 Task: Look for space in Gatak, Indonesia from 9th June, 2023 to 16th June, 2023 for 2 adults in price range Rs.8000 to Rs.16000. Place can be entire place with 2 bedrooms having 2 beds and 1 bathroom. Property type can be house, flat, guest house. Booking option can be shelf check-in. Required host language is English.
Action: Mouse moved to (446, 75)
Screenshot: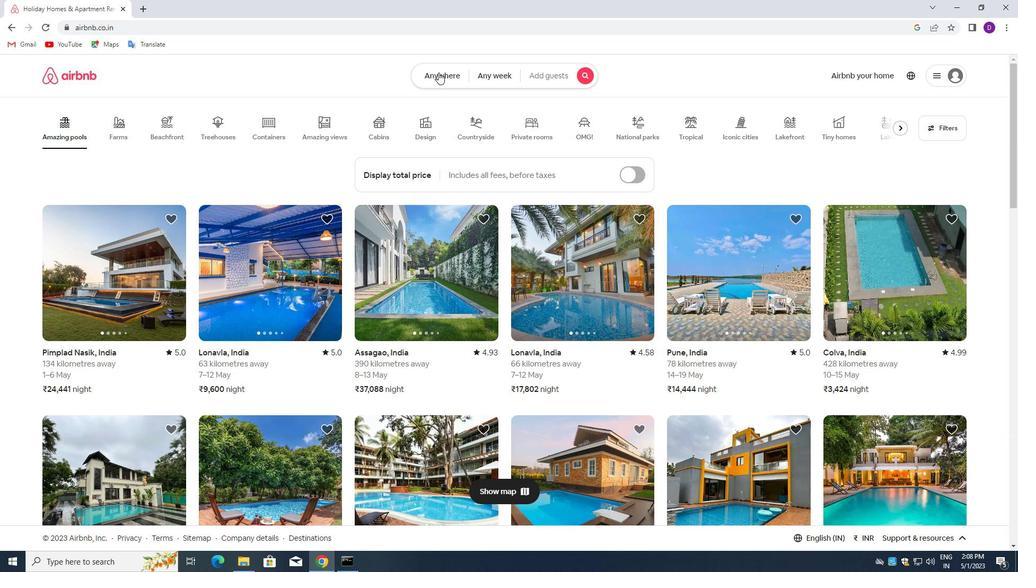 
Action: Mouse pressed left at (446, 75)
Screenshot: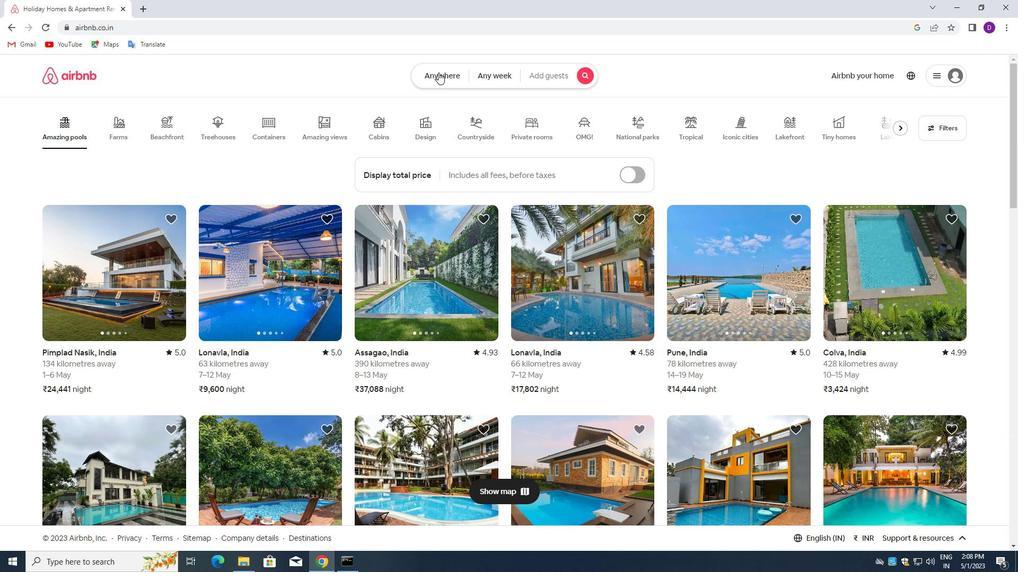
Action: Mouse moved to (316, 127)
Screenshot: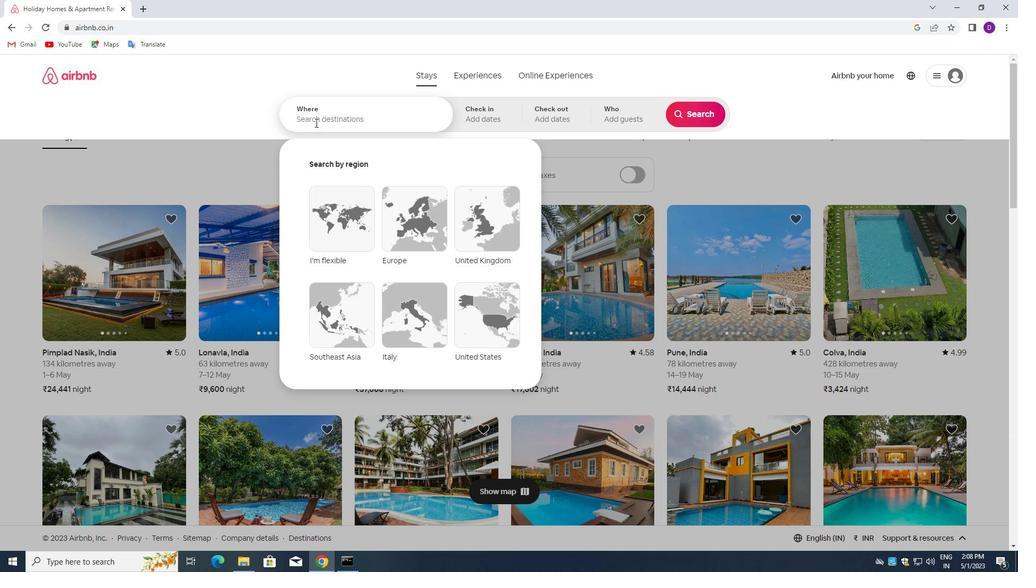 
Action: Mouse pressed left at (316, 127)
Screenshot: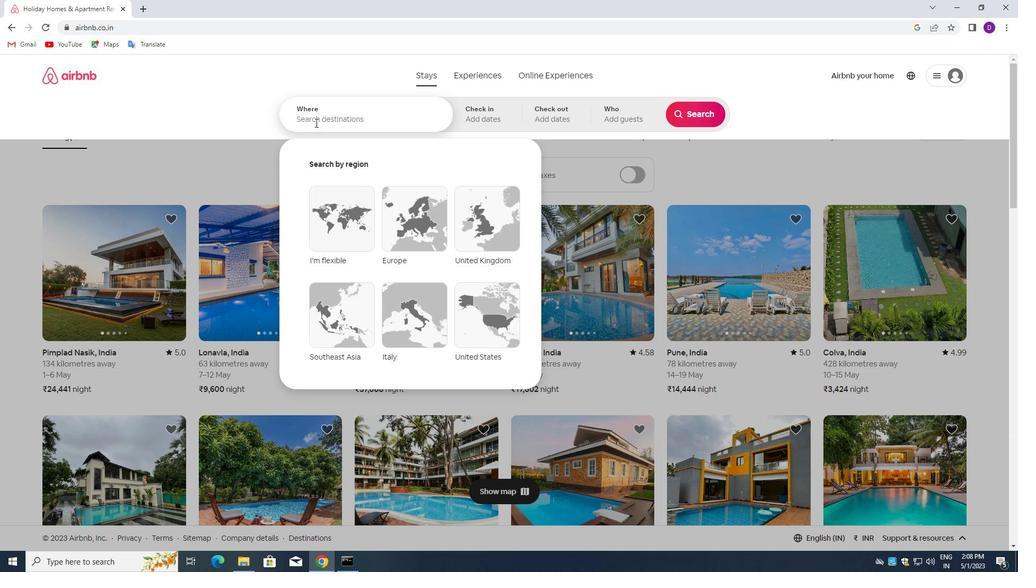 
Action: Key pressed <Key.shift>GATAK,<Key.space><Key.shift>INDONESIA<Key.enter>
Screenshot: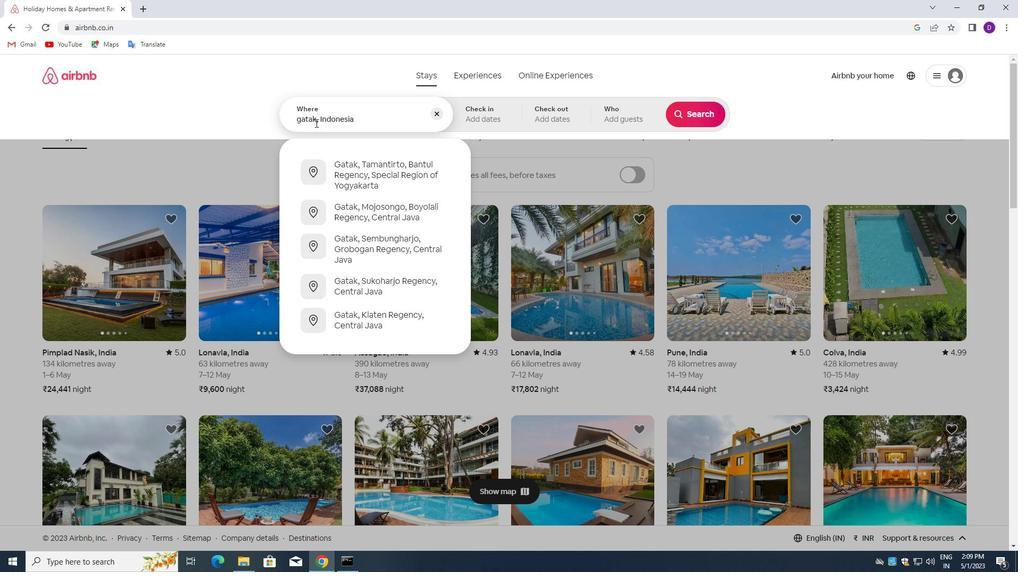 
Action: Mouse moved to (674, 280)
Screenshot: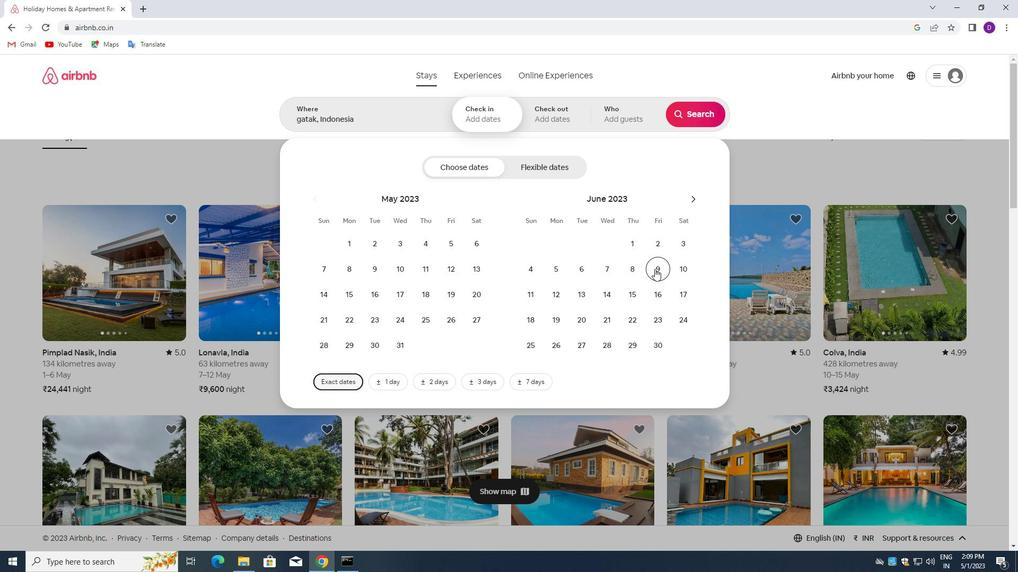 
Action: Mouse pressed left at (674, 280)
Screenshot: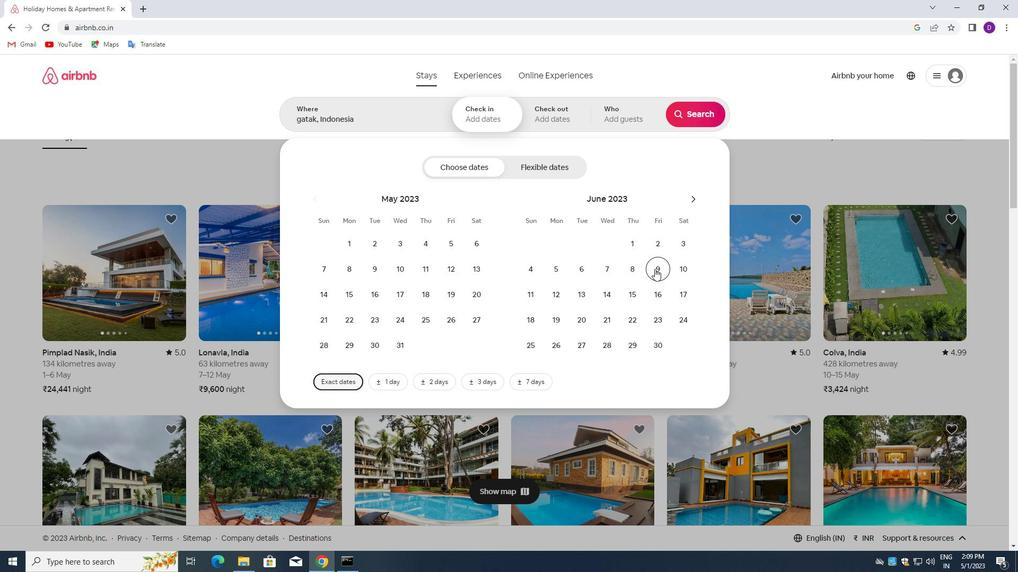 
Action: Mouse moved to (678, 299)
Screenshot: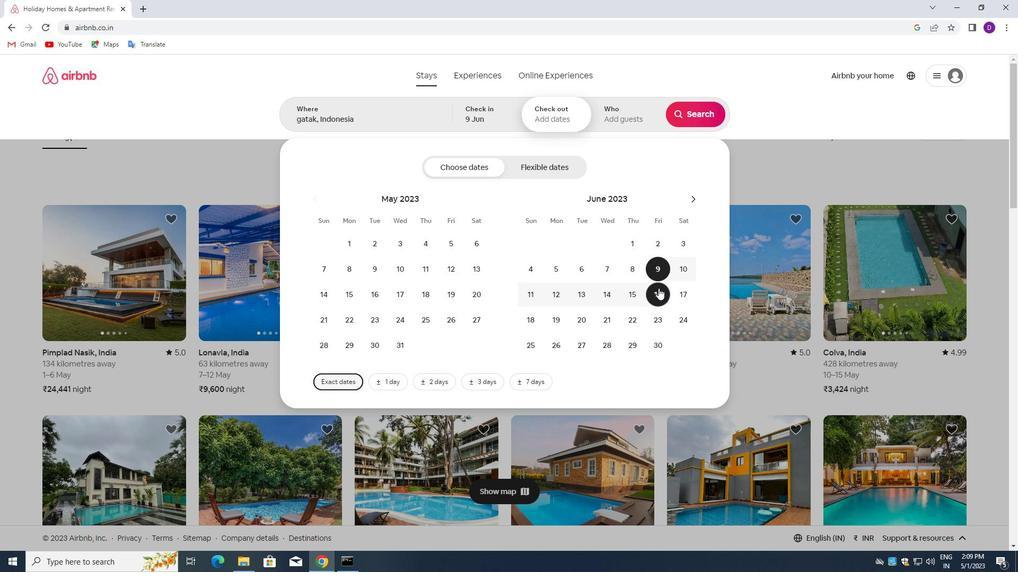
Action: Mouse pressed left at (678, 299)
Screenshot: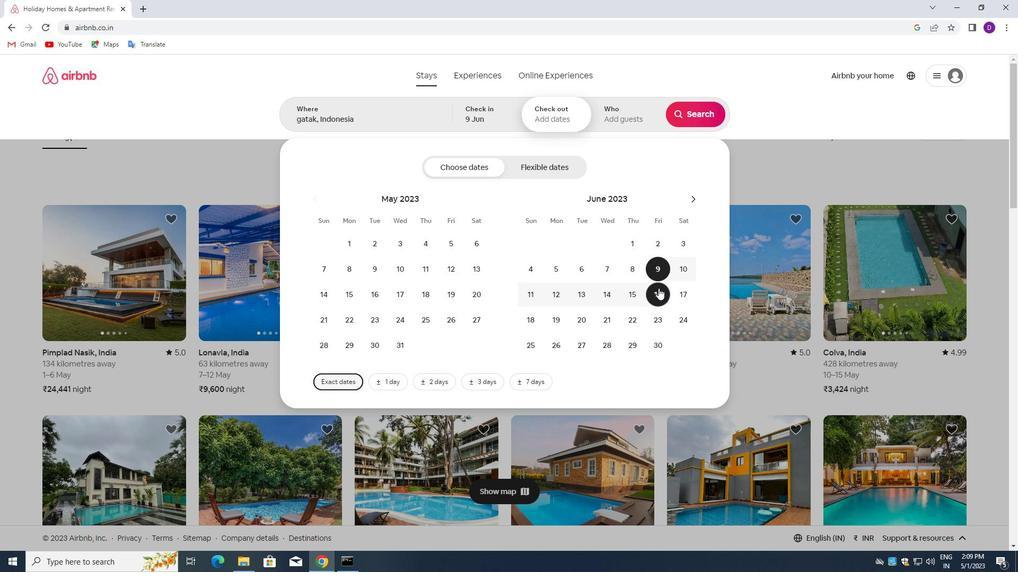 
Action: Mouse moved to (642, 121)
Screenshot: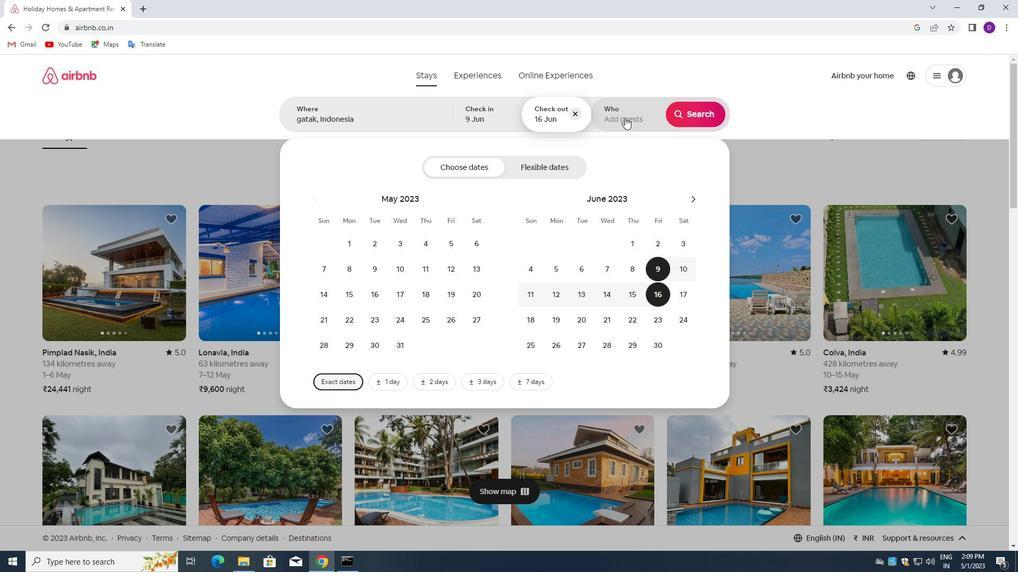 
Action: Mouse pressed left at (642, 121)
Screenshot: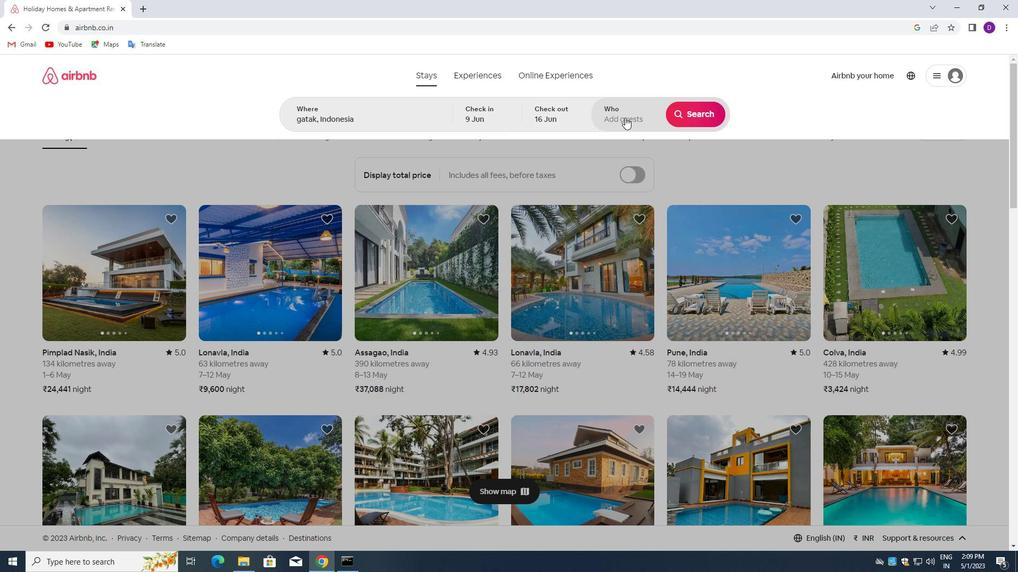 
Action: Mouse moved to (716, 183)
Screenshot: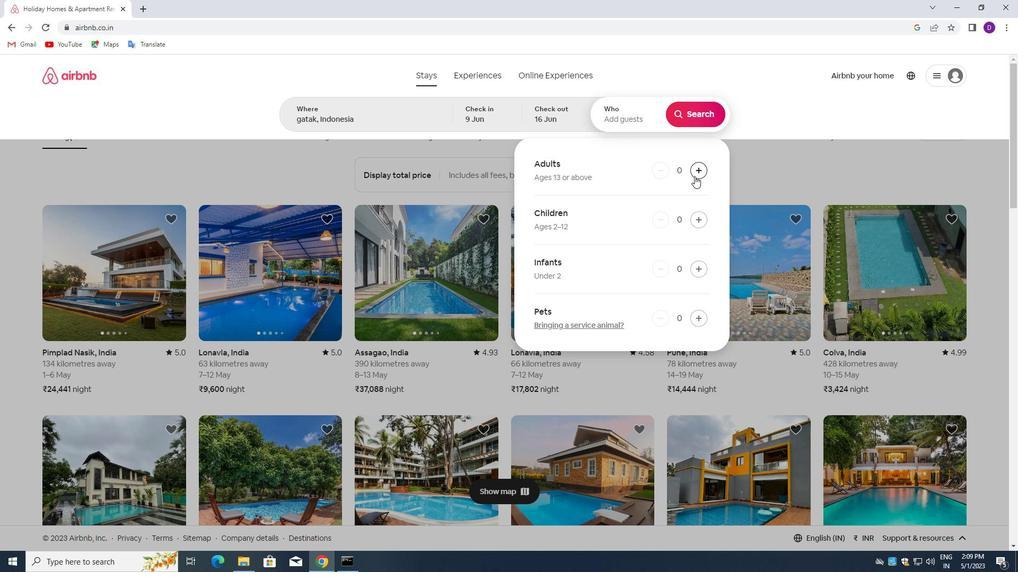 
Action: Mouse pressed left at (716, 183)
Screenshot: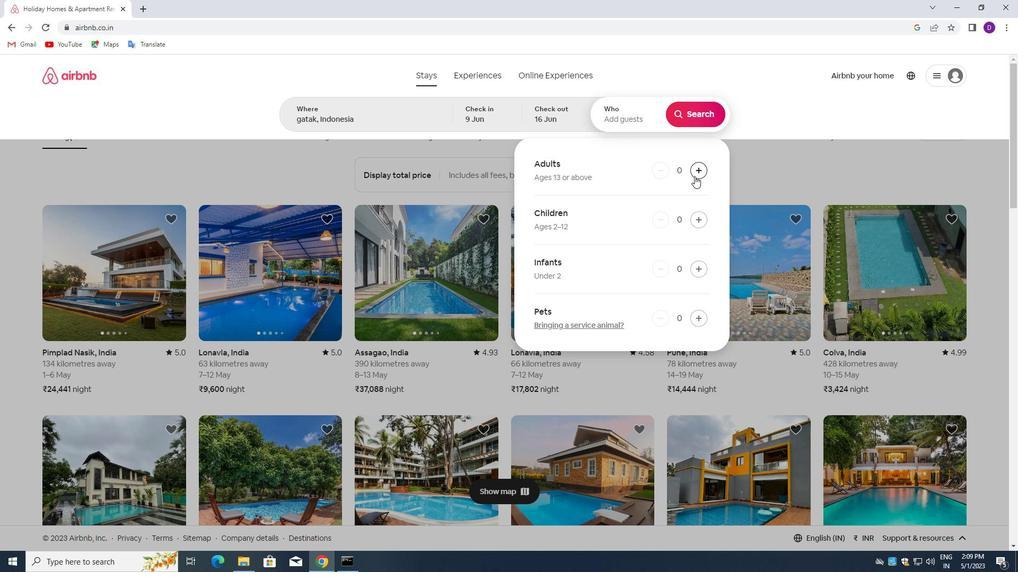 
Action: Mouse pressed left at (716, 183)
Screenshot: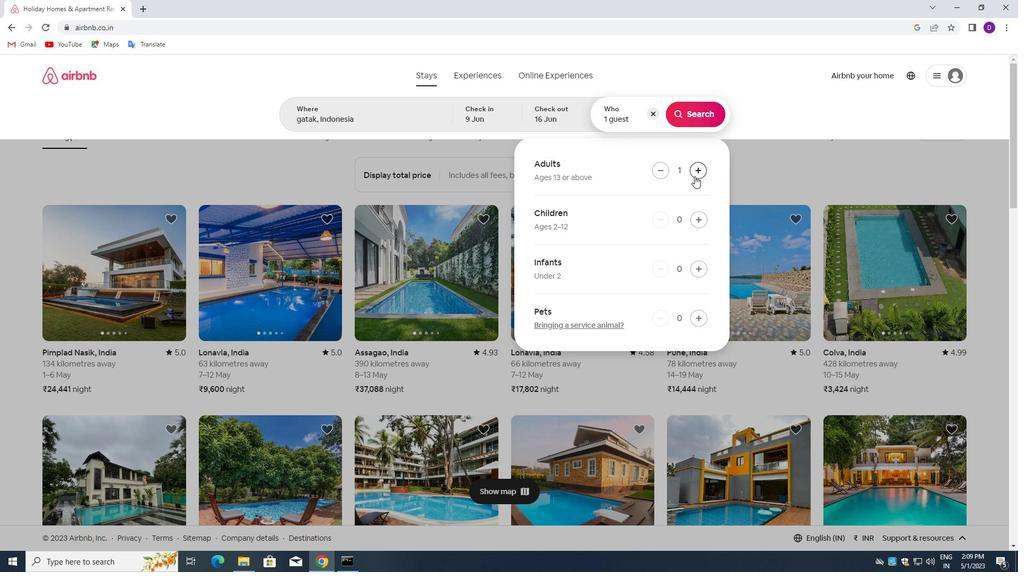 
Action: Mouse moved to (711, 107)
Screenshot: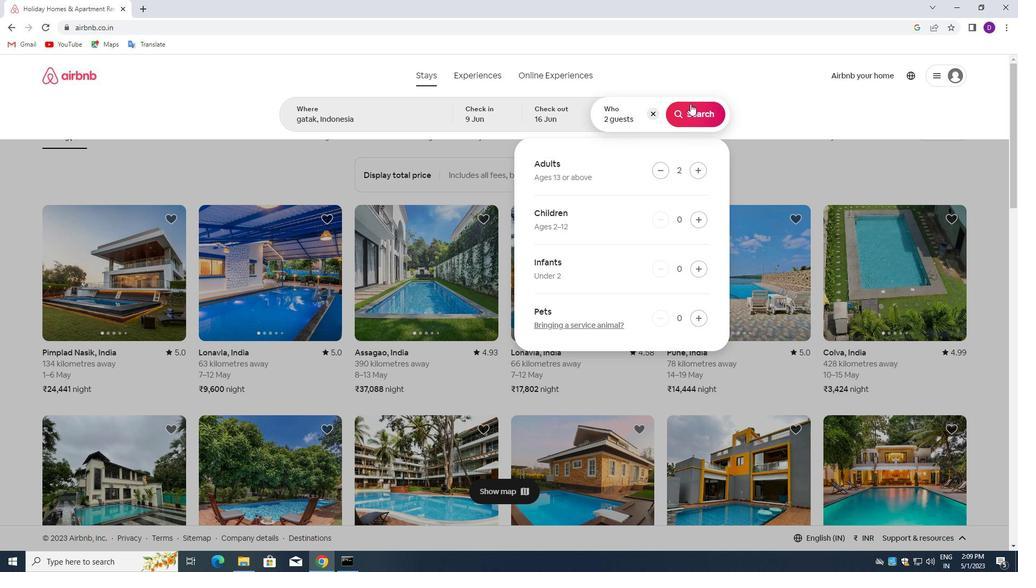 
Action: Mouse pressed left at (711, 107)
Screenshot: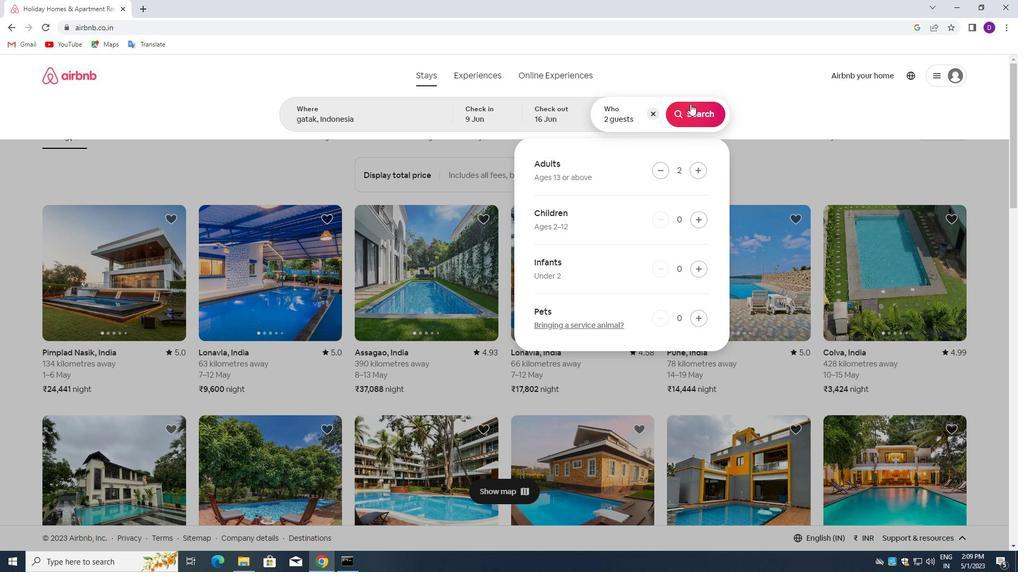 
Action: Mouse moved to (995, 117)
Screenshot: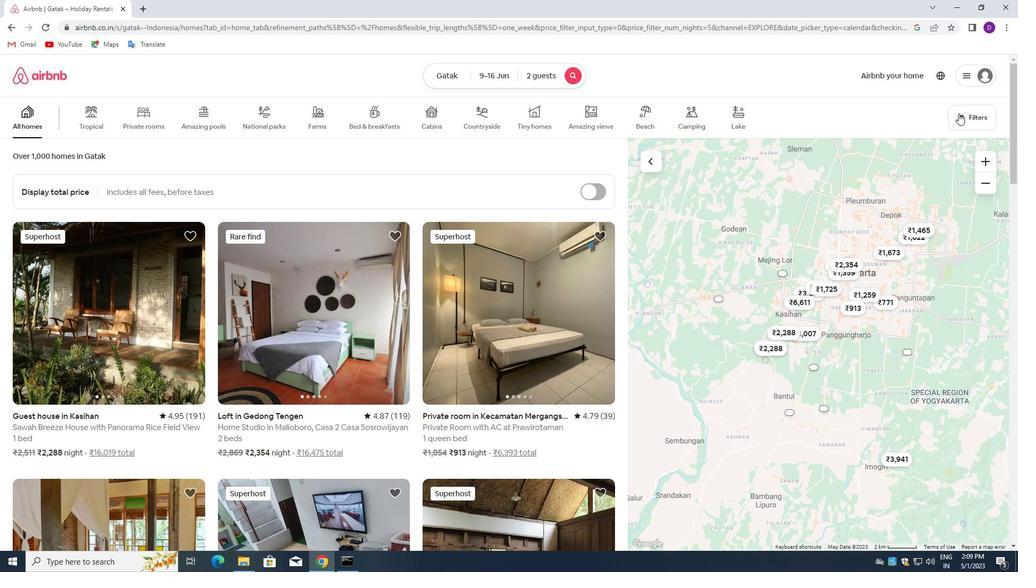 
Action: Mouse pressed left at (995, 117)
Screenshot: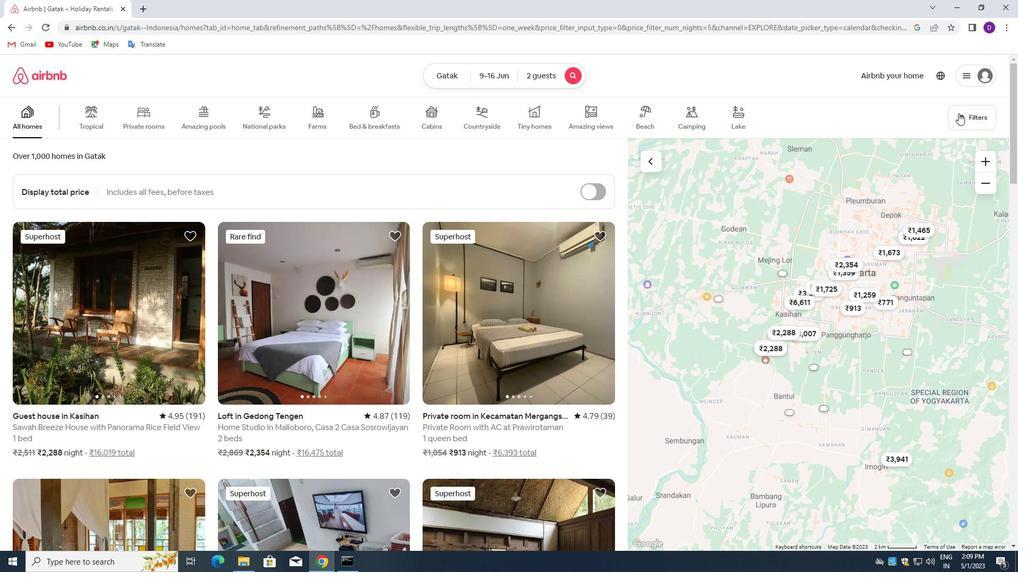 
Action: Mouse moved to (372, 264)
Screenshot: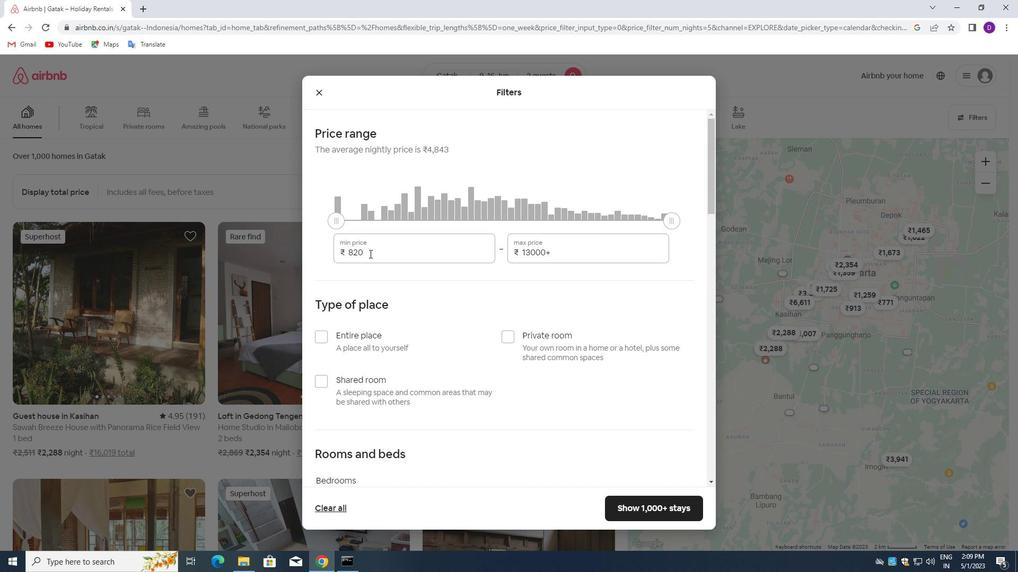 
Action: Mouse pressed left at (372, 264)
Screenshot: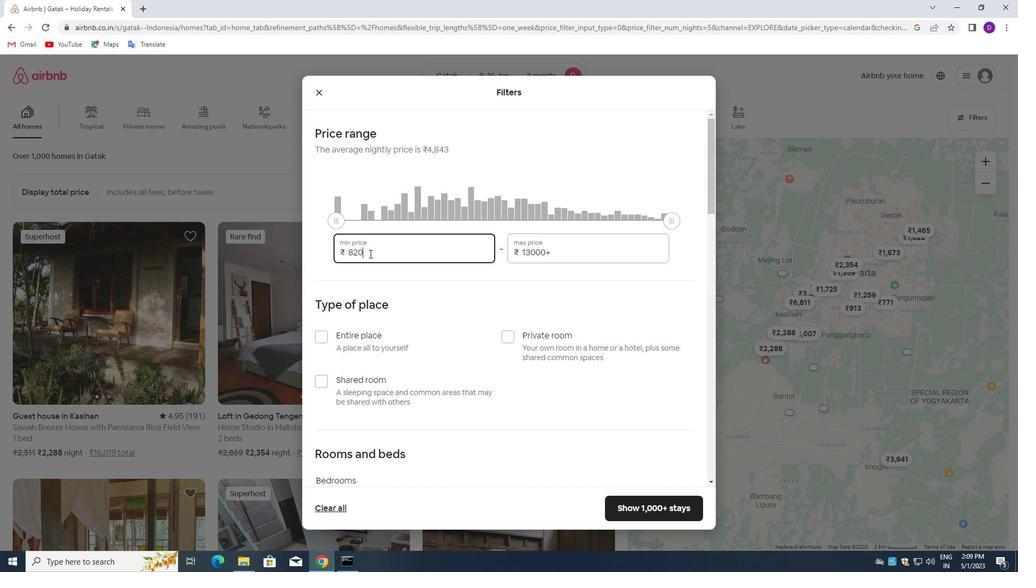 
Action: Mouse pressed left at (372, 264)
Screenshot: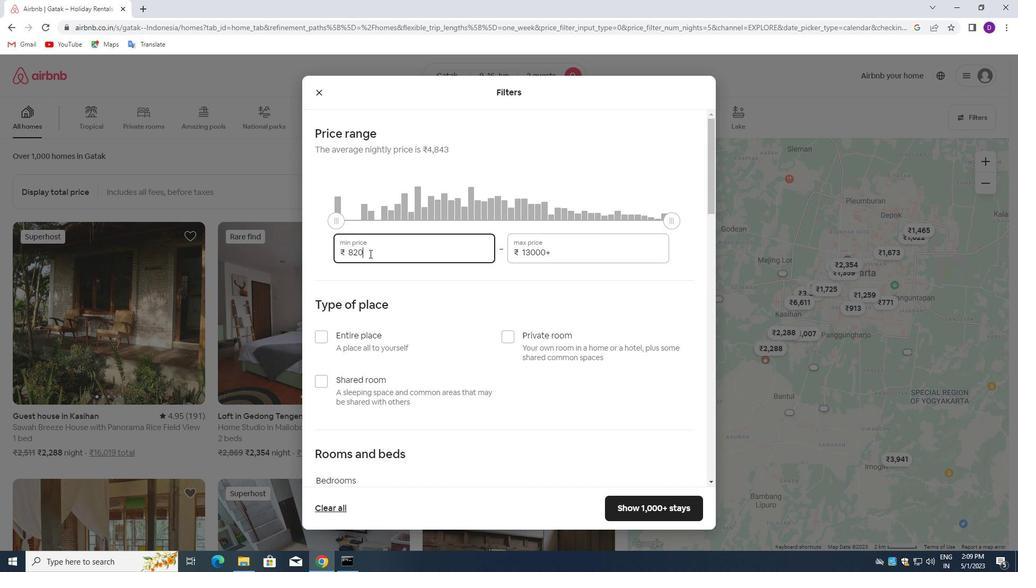 
Action: Mouse pressed left at (372, 264)
Screenshot: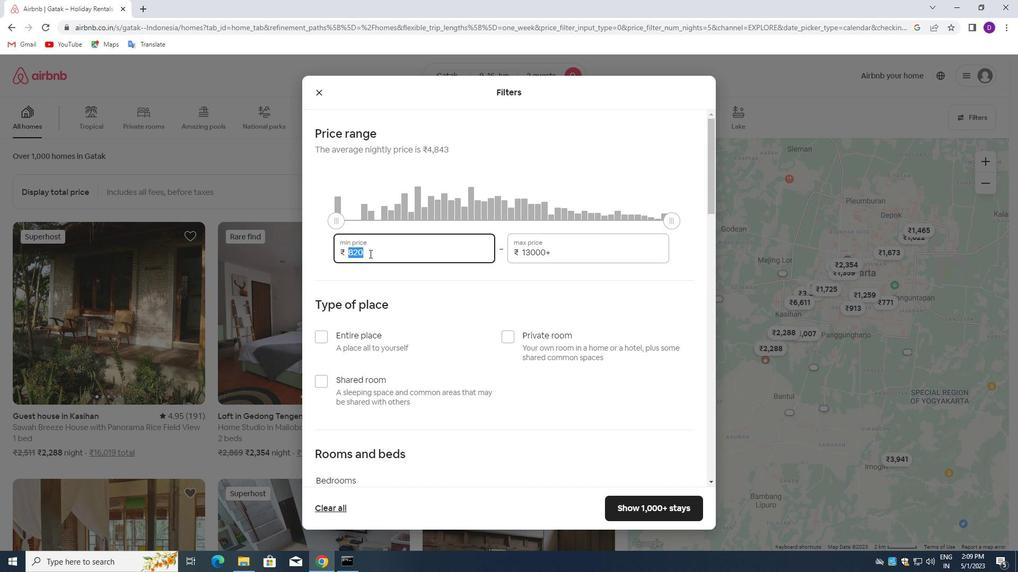 
Action: Key pressed 8000<Key.tab>16<Key.backspace><Key.backspace><Key.backspace><Key.backspace><Key.backspace><Key.backspace><Key.backspace><Key.backspace><Key.backspace><Key.backspace>16000
Screenshot: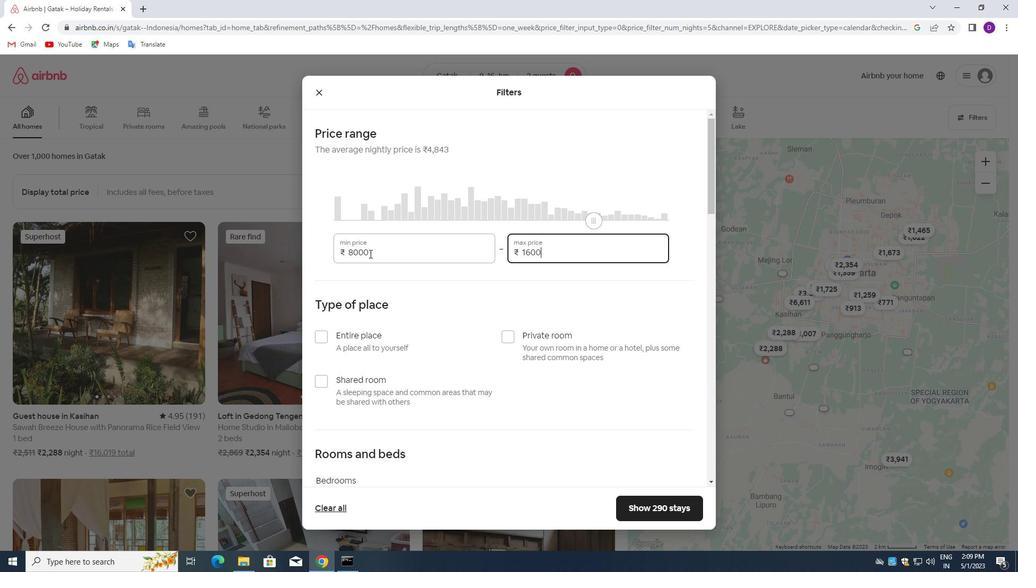 
Action: Mouse moved to (317, 349)
Screenshot: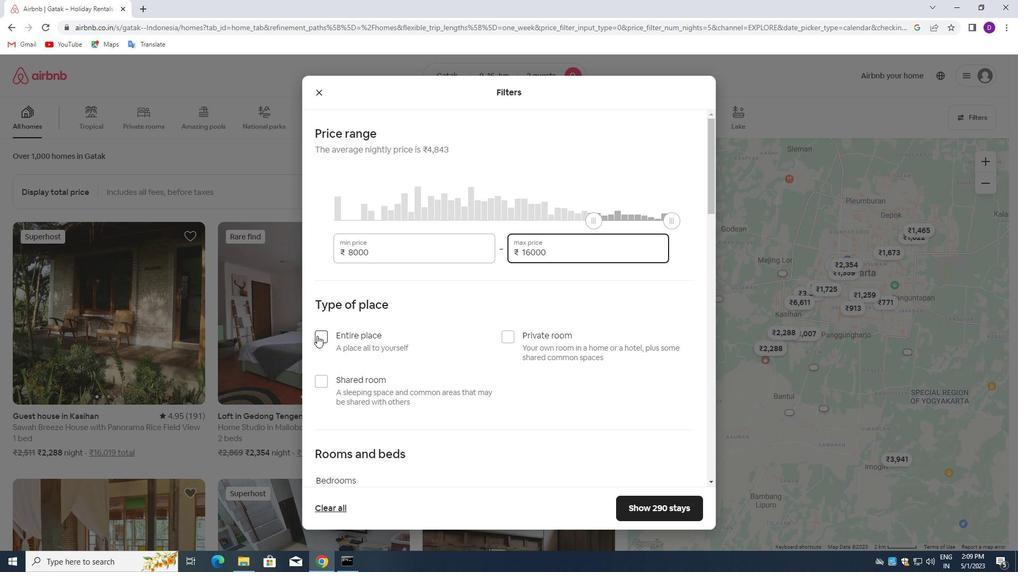 
Action: Mouse pressed left at (317, 349)
Screenshot: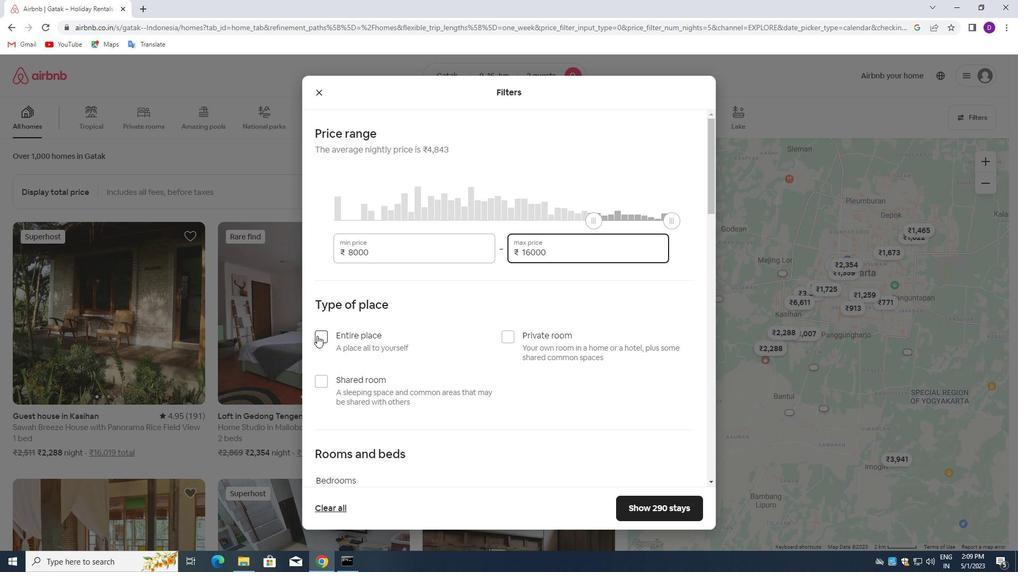 
Action: Mouse moved to (390, 328)
Screenshot: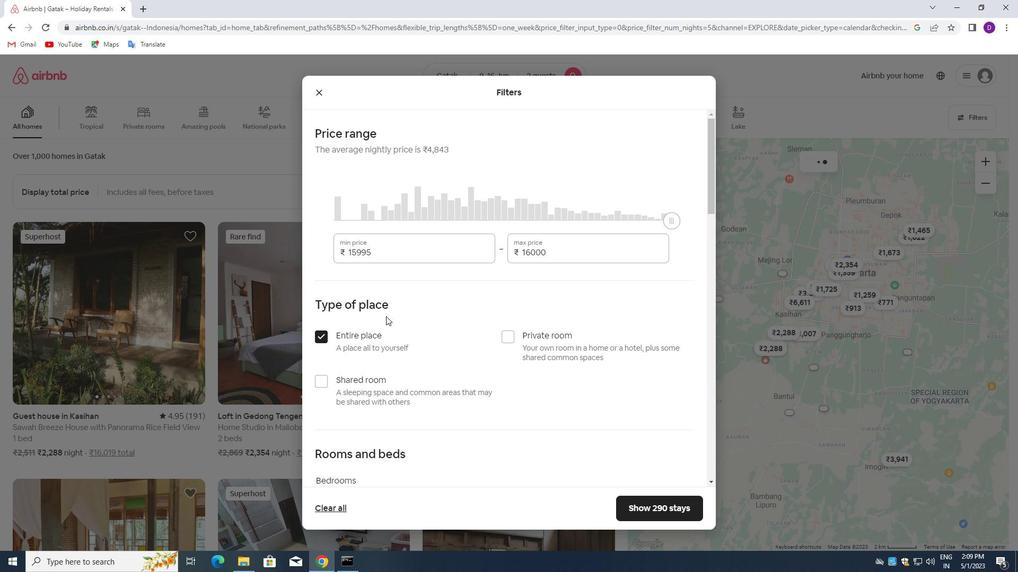 
Action: Mouse scrolled (390, 328) with delta (0, 0)
Screenshot: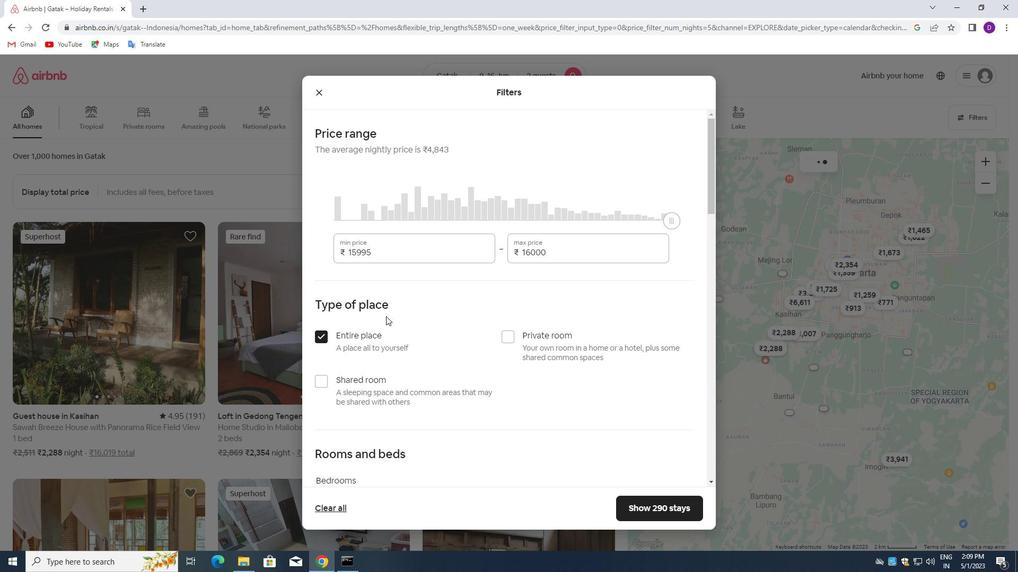 
Action: Mouse moved to (391, 328)
Screenshot: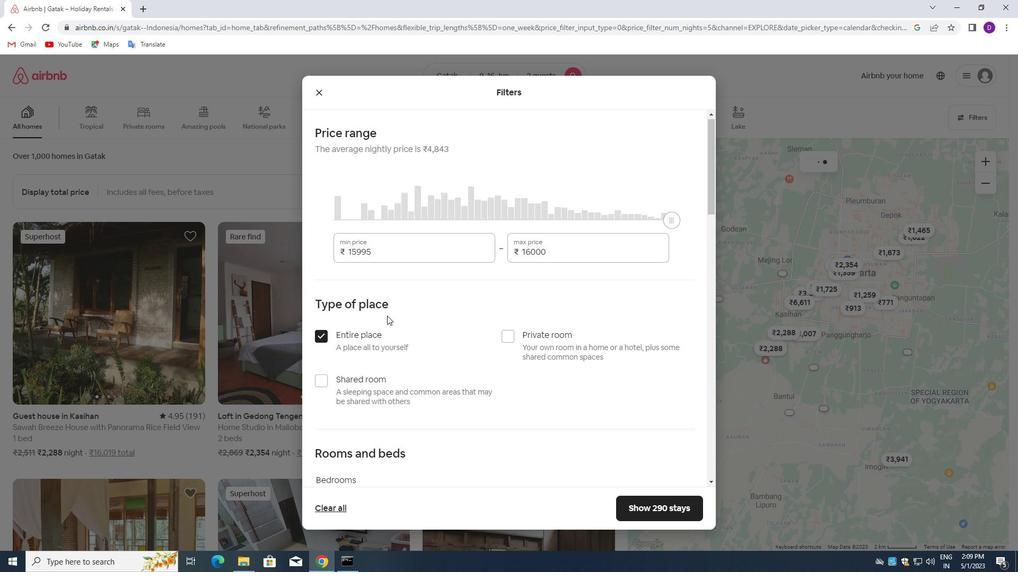 
Action: Mouse scrolled (391, 327) with delta (0, 0)
Screenshot: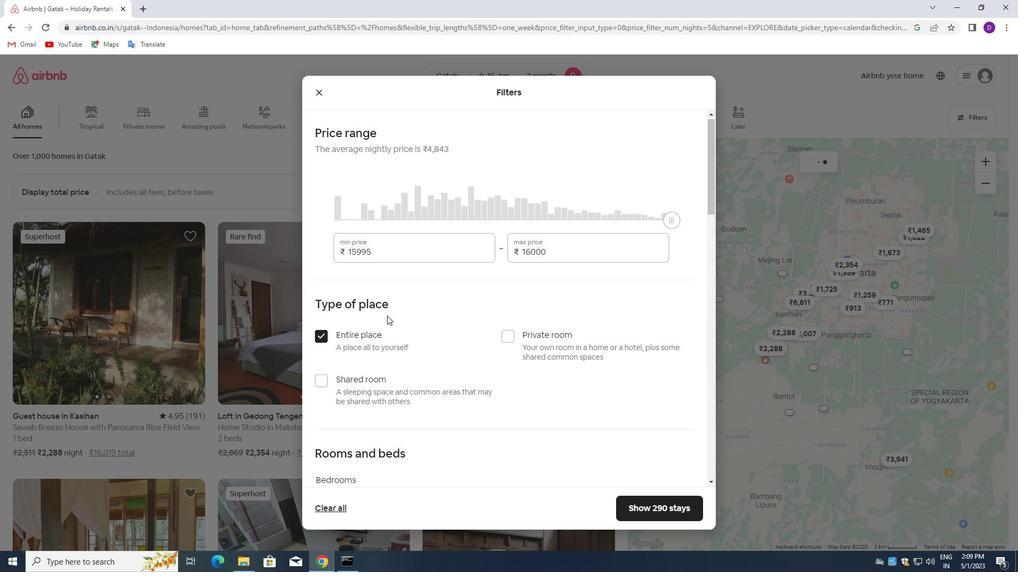 
Action: Mouse scrolled (391, 327) with delta (0, 0)
Screenshot: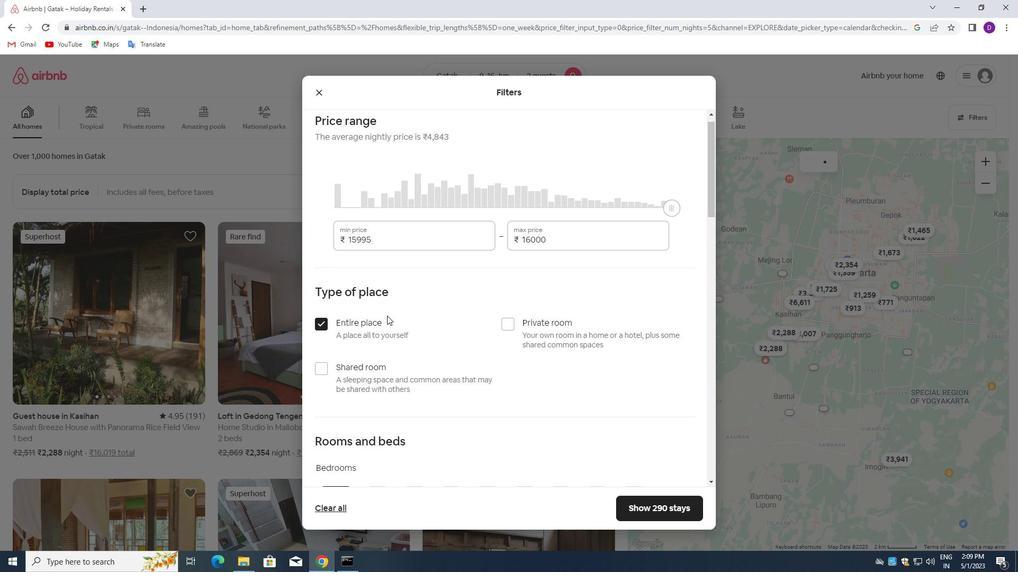 
Action: Mouse moved to (393, 327)
Screenshot: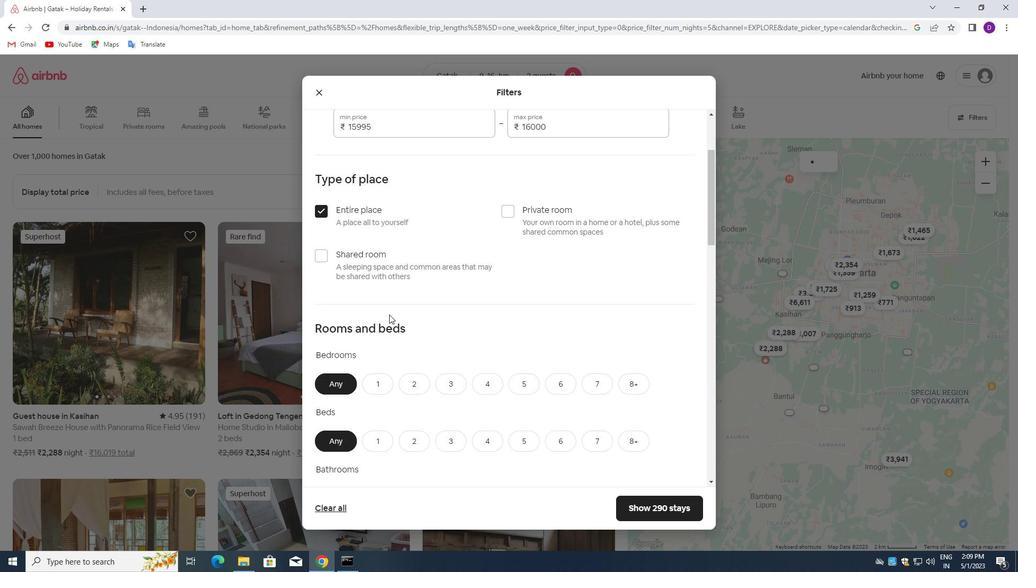 
Action: Mouse scrolled (393, 326) with delta (0, 0)
Screenshot: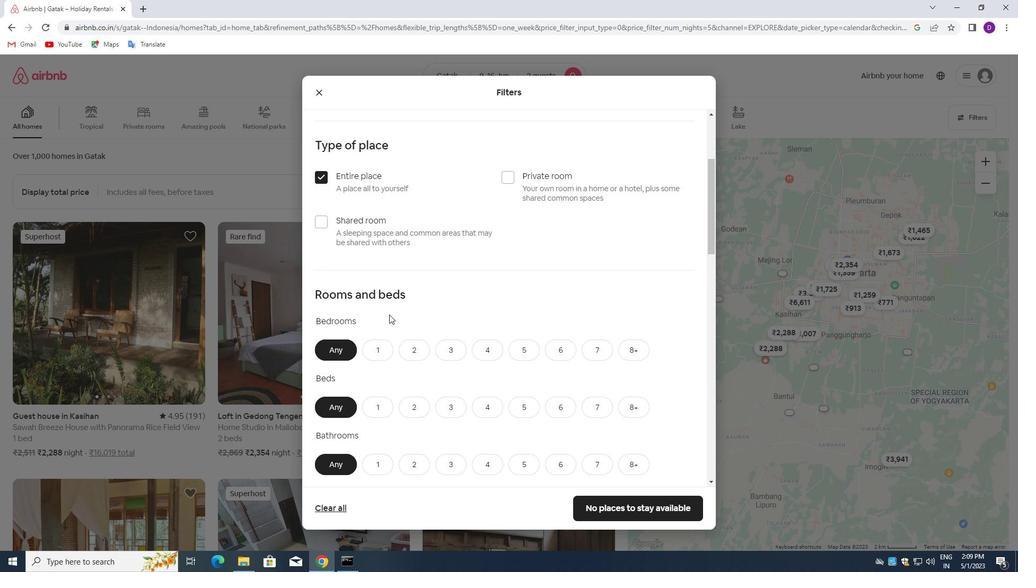 
Action: Mouse scrolled (393, 326) with delta (0, 0)
Screenshot: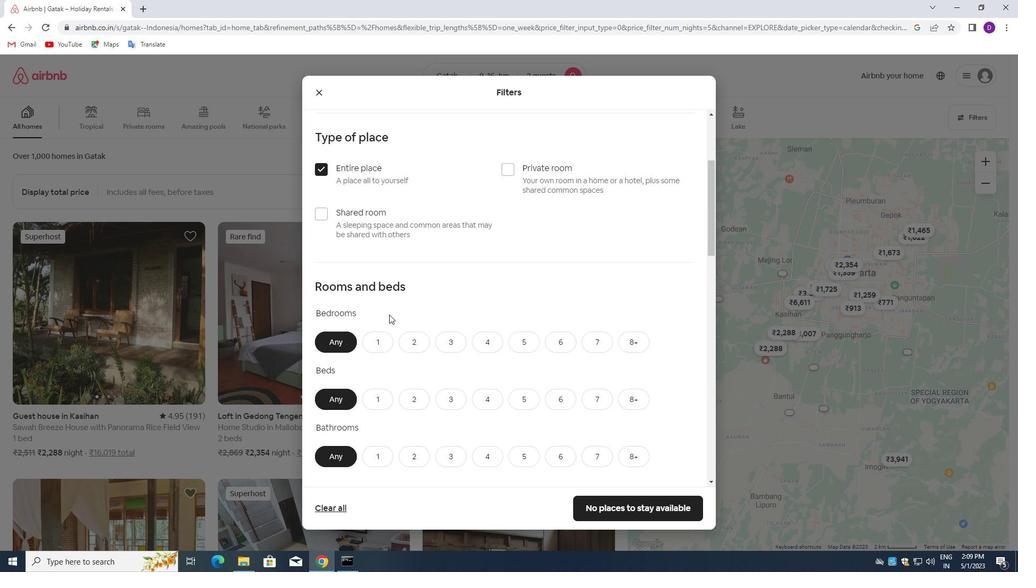 
Action: Mouse moved to (416, 245)
Screenshot: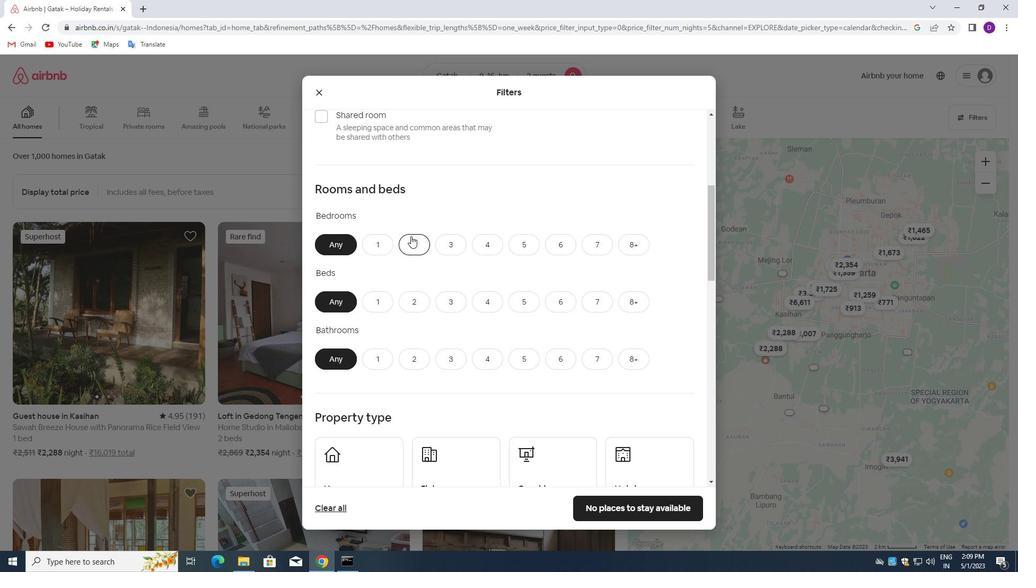 
Action: Mouse pressed left at (416, 245)
Screenshot: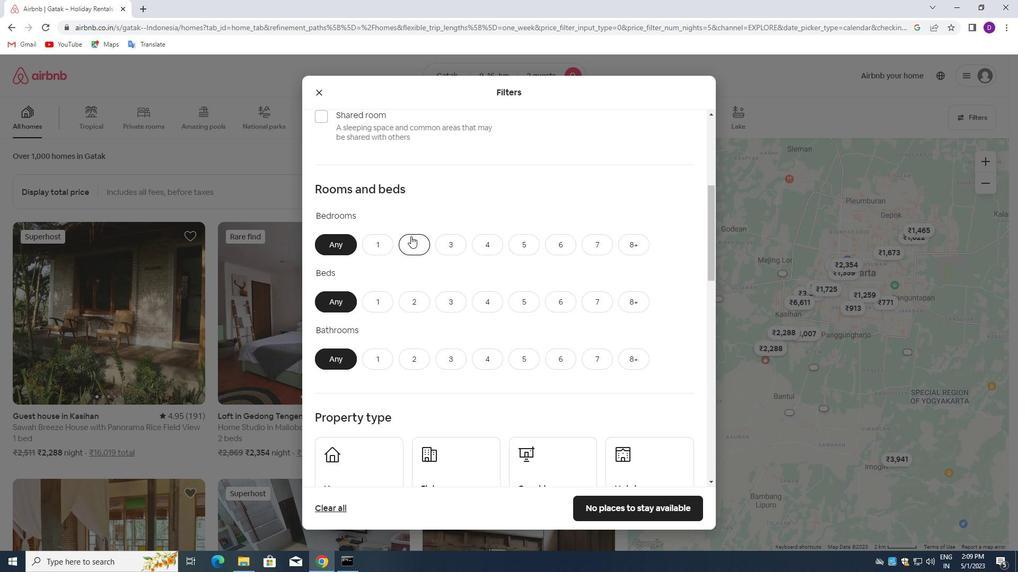 
Action: Mouse moved to (425, 304)
Screenshot: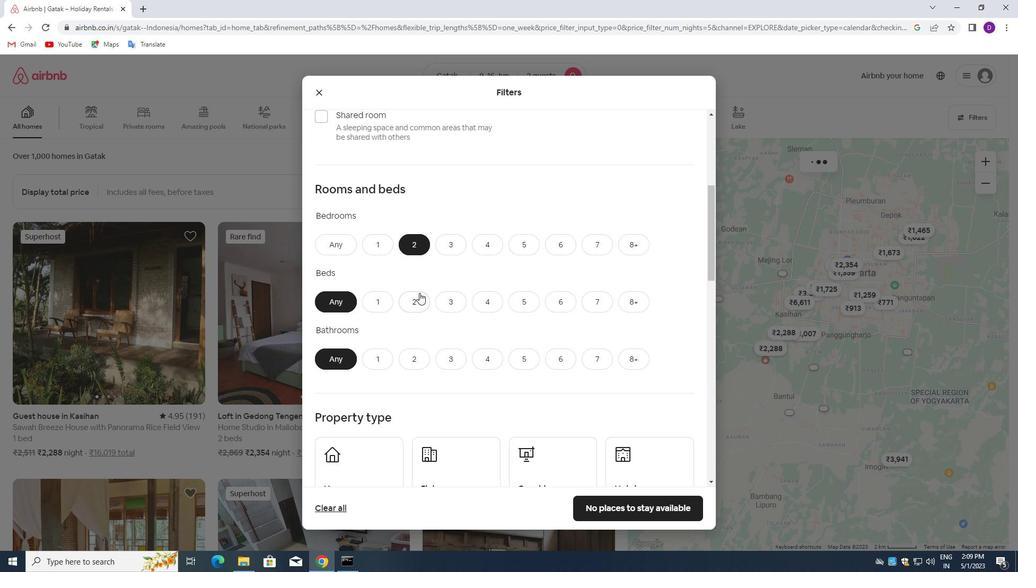 
Action: Mouse pressed left at (425, 304)
Screenshot: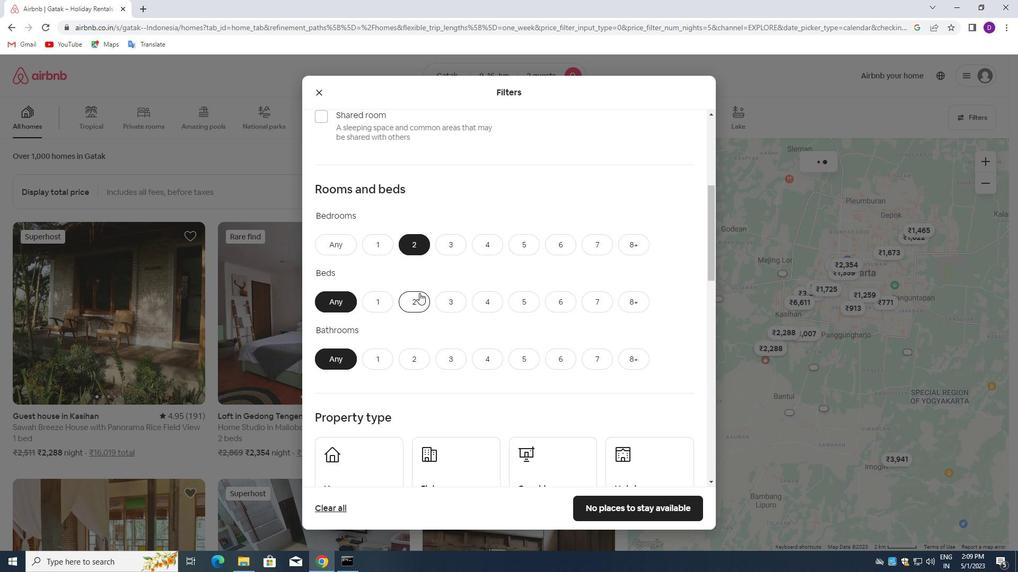 
Action: Mouse moved to (387, 370)
Screenshot: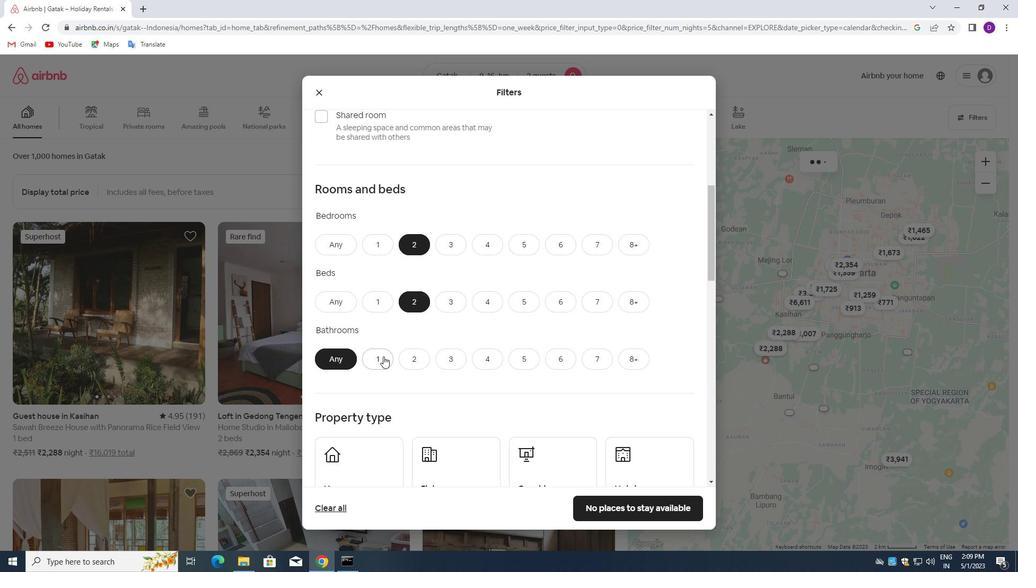 
Action: Mouse pressed left at (387, 370)
Screenshot: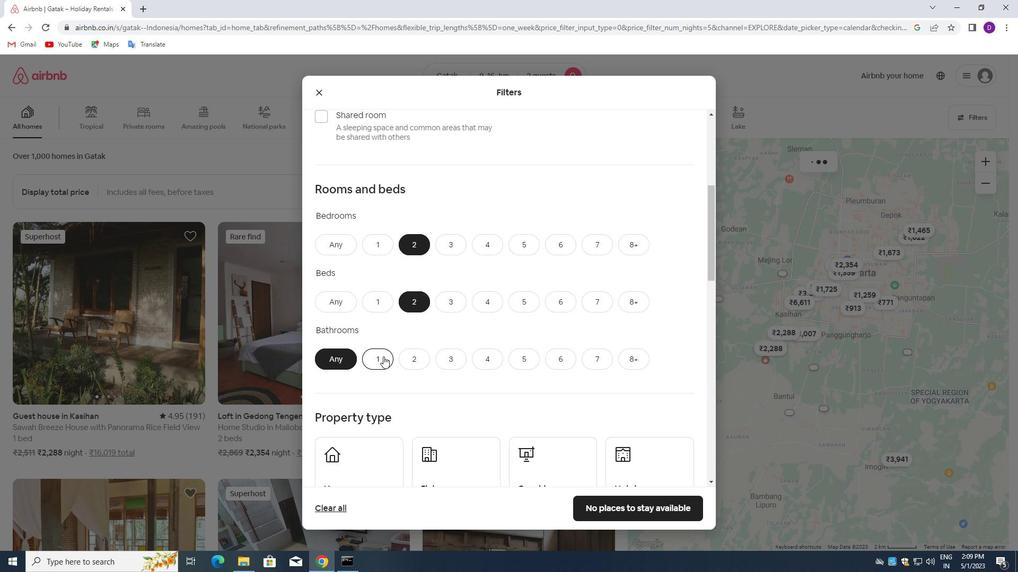 
Action: Mouse moved to (403, 341)
Screenshot: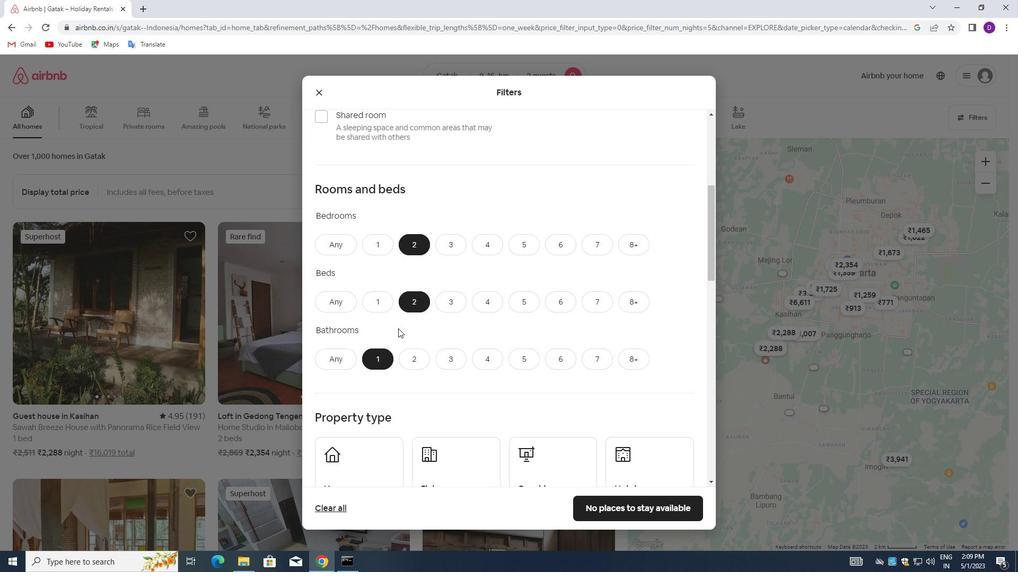 
Action: Mouse scrolled (403, 341) with delta (0, 0)
Screenshot: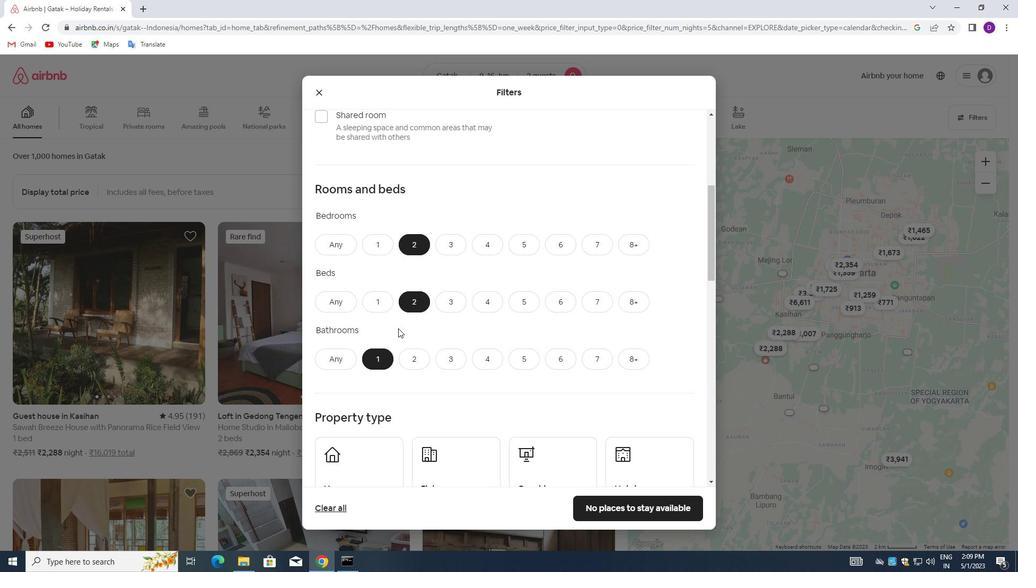 
Action: Mouse scrolled (403, 341) with delta (0, 0)
Screenshot: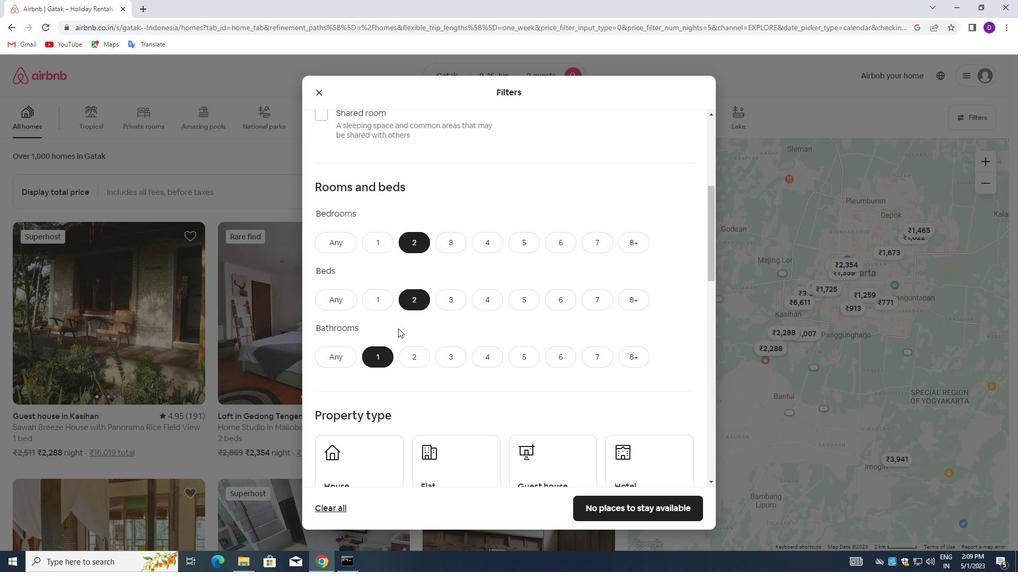 
Action: Mouse scrolled (403, 341) with delta (0, 0)
Screenshot: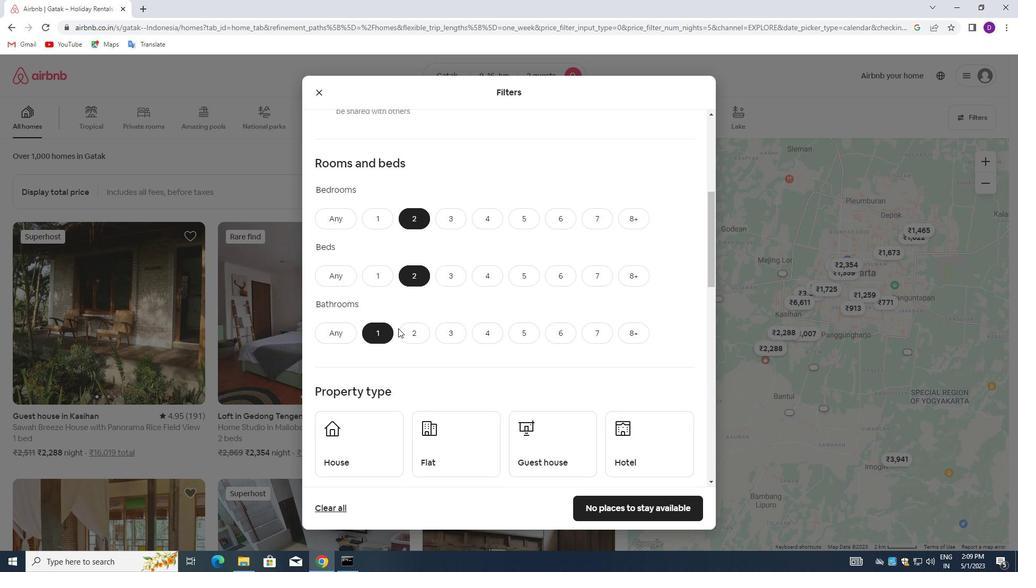 
Action: Mouse moved to (354, 334)
Screenshot: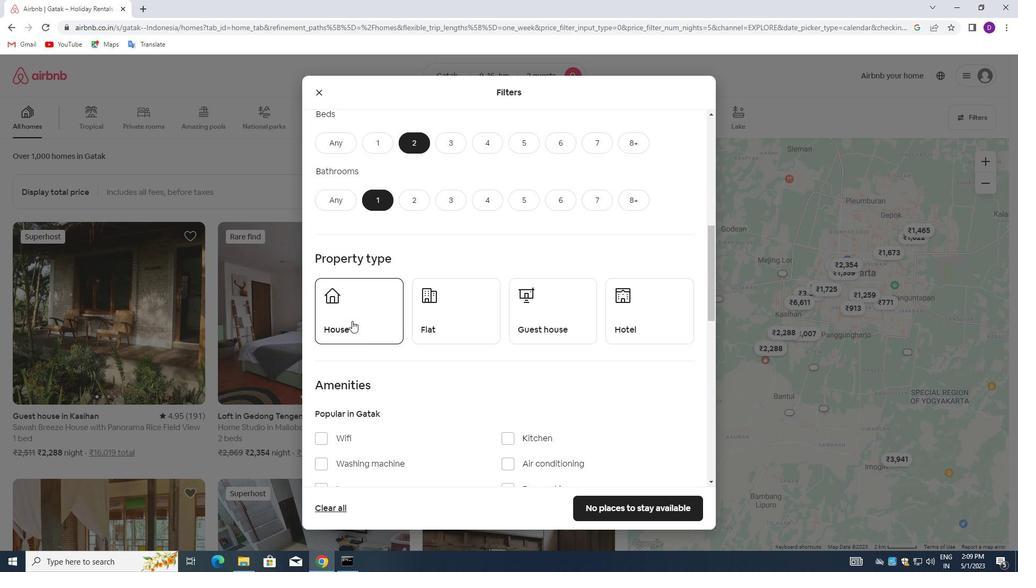 
Action: Mouse pressed left at (354, 334)
Screenshot: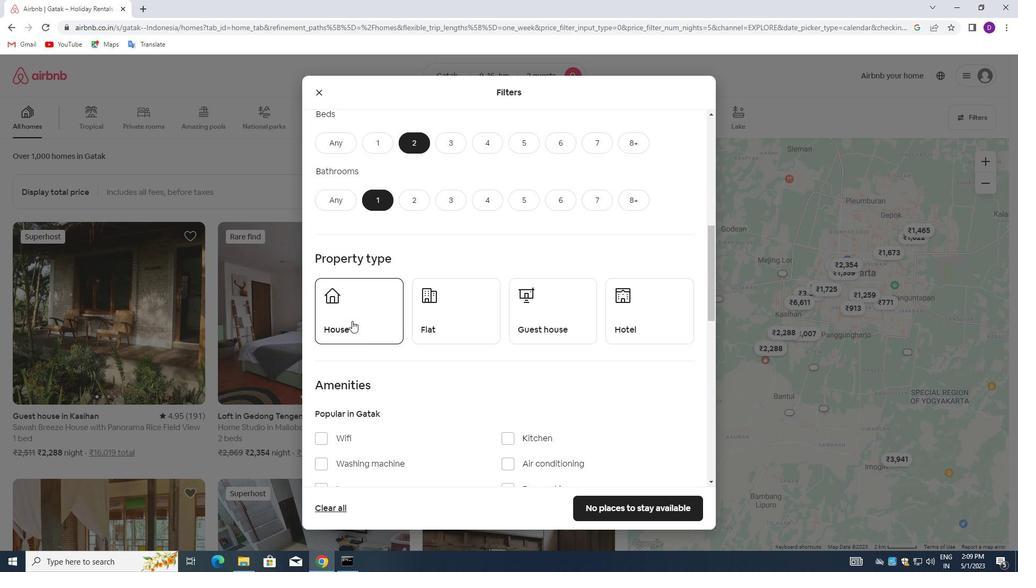 
Action: Mouse moved to (463, 329)
Screenshot: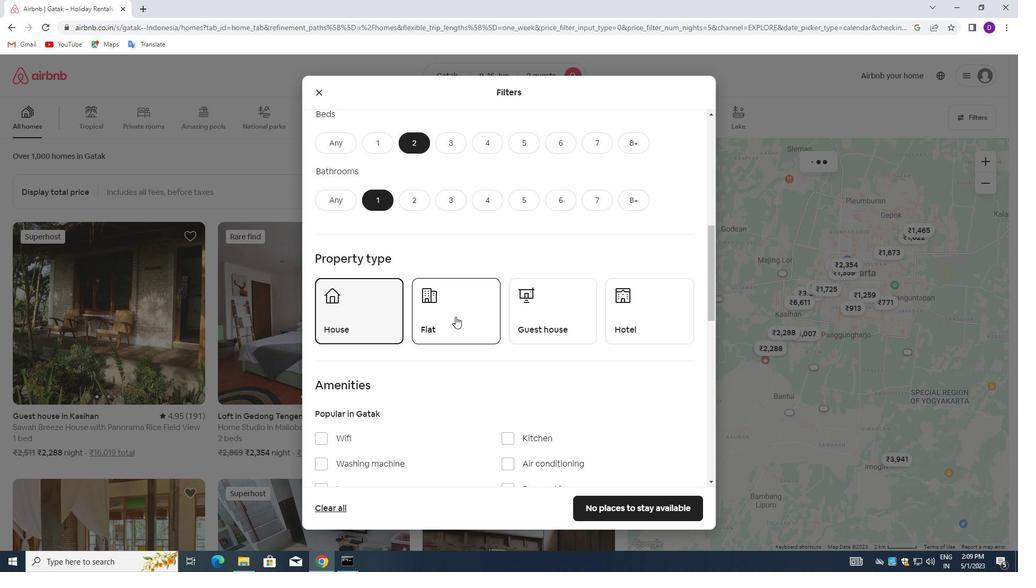 
Action: Mouse pressed left at (463, 329)
Screenshot: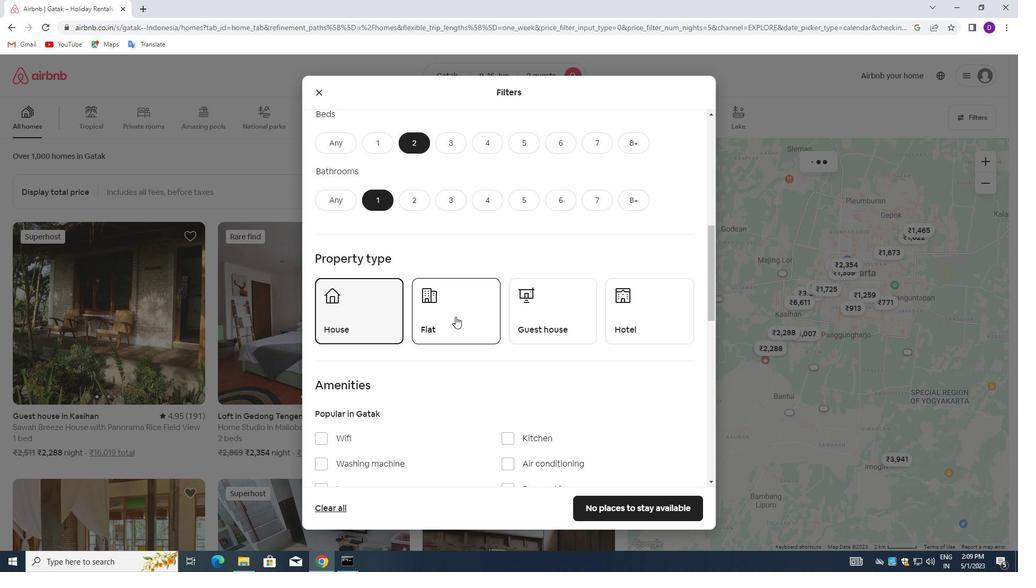 
Action: Mouse moved to (527, 326)
Screenshot: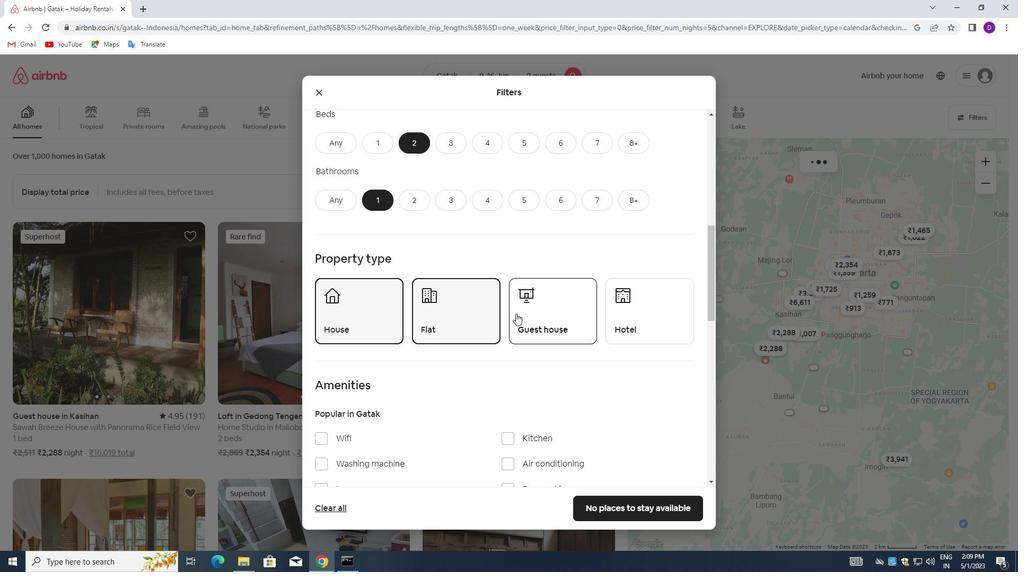 
Action: Mouse pressed left at (527, 326)
Screenshot: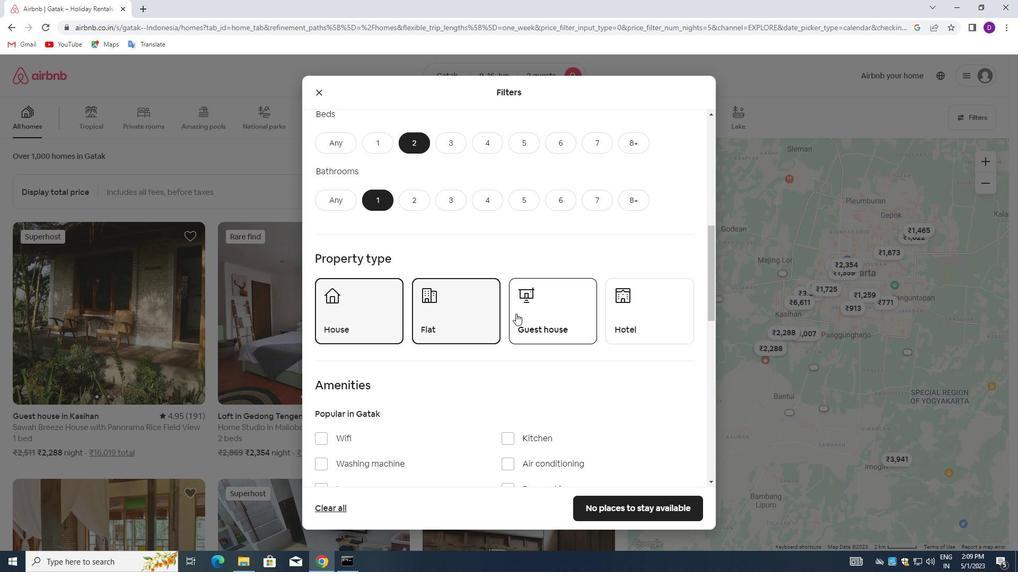
Action: Mouse moved to (524, 323)
Screenshot: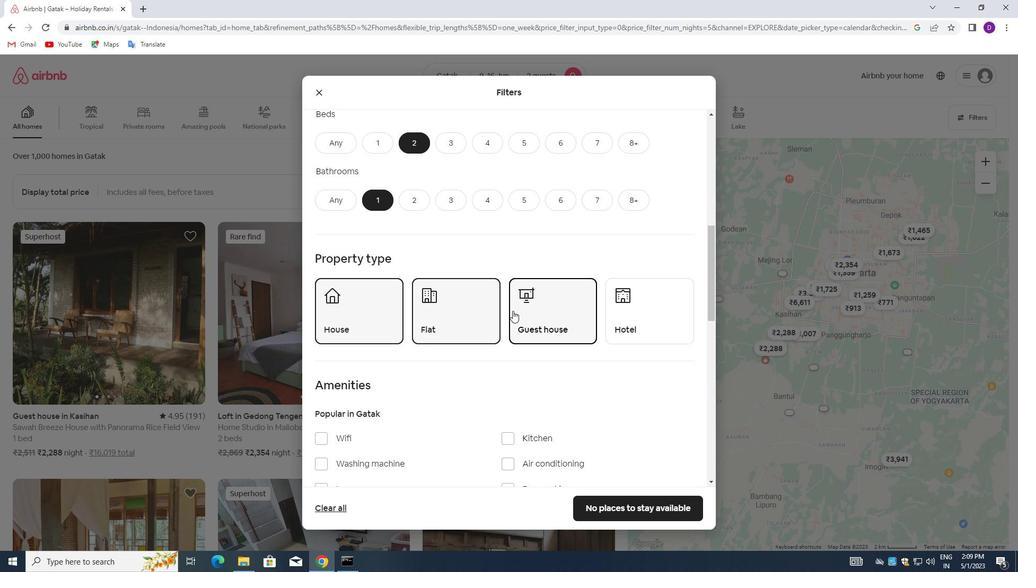 
Action: Mouse scrolled (524, 323) with delta (0, 0)
Screenshot: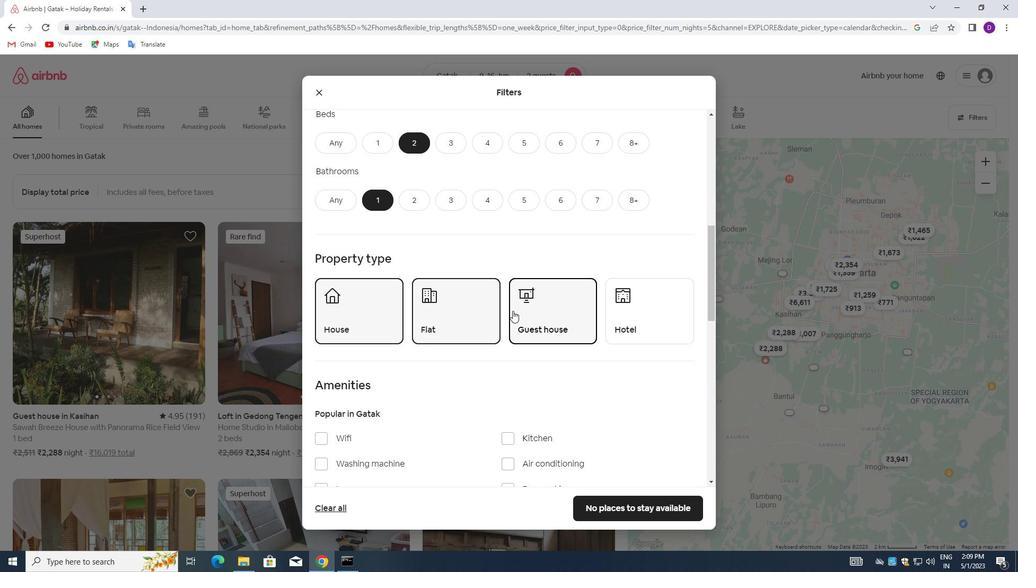 
Action: Mouse scrolled (524, 323) with delta (0, 0)
Screenshot: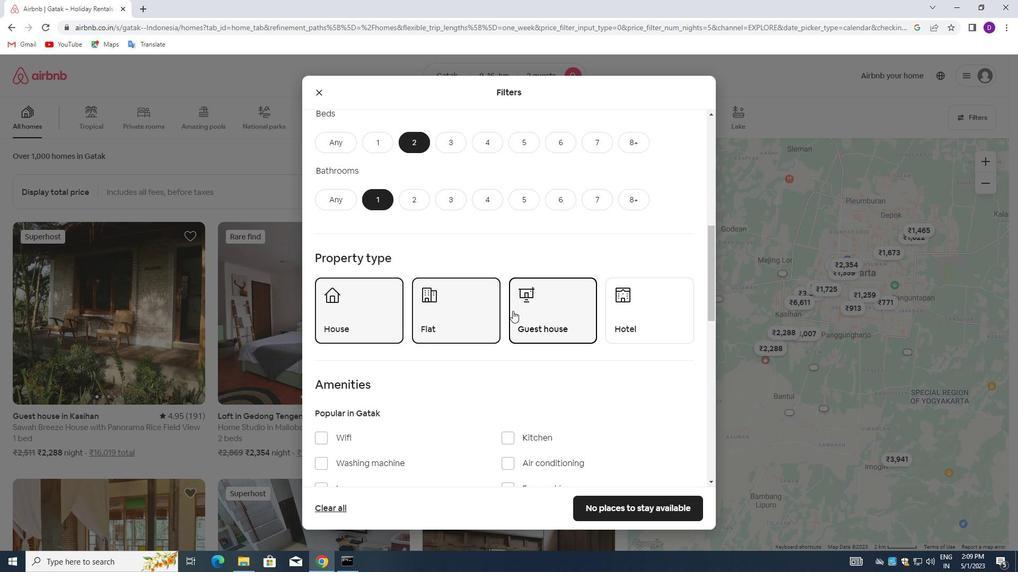 
Action: Mouse scrolled (524, 323) with delta (0, 0)
Screenshot: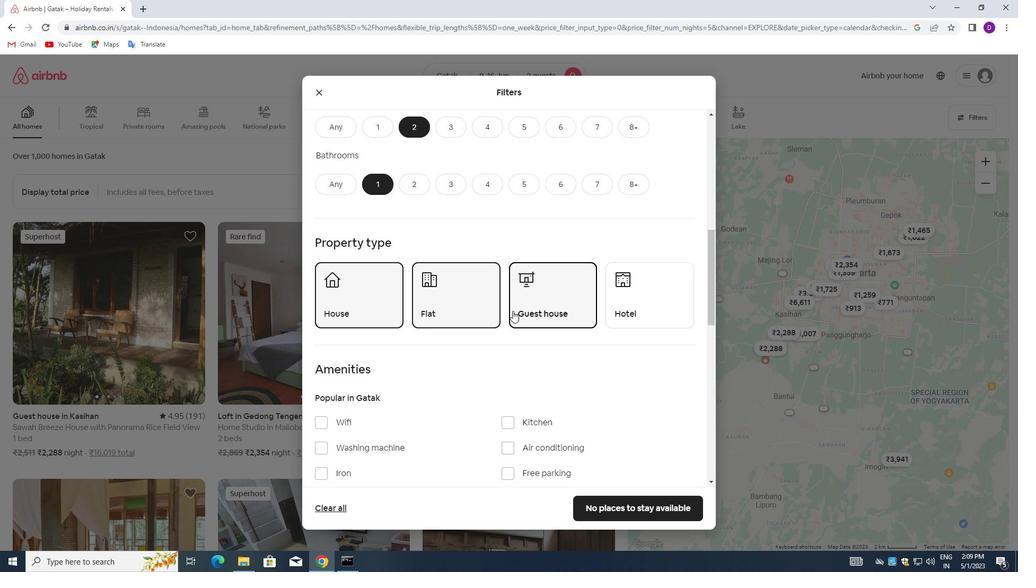 
Action: Mouse scrolled (524, 323) with delta (0, 0)
Screenshot: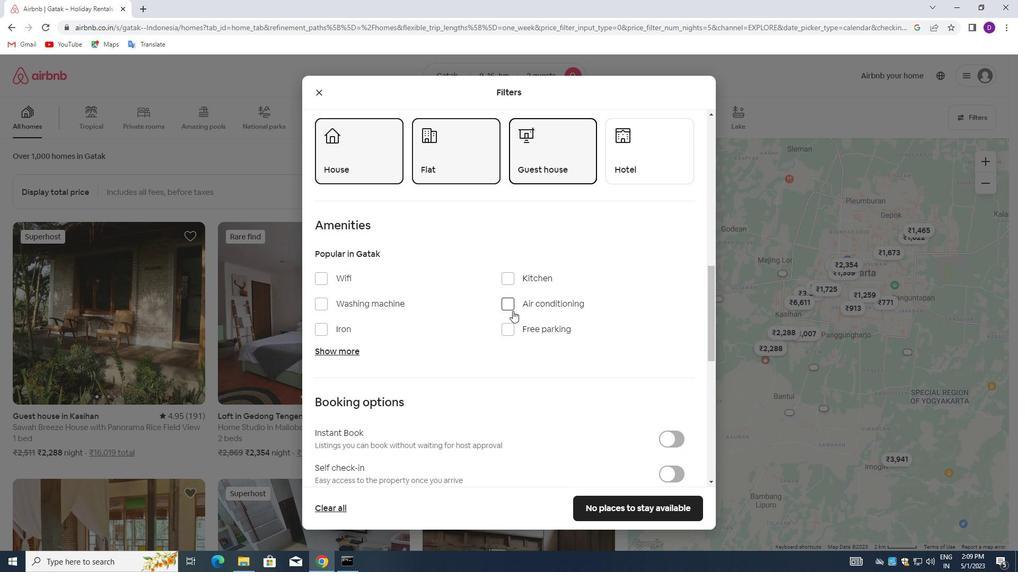 
Action: Mouse scrolled (524, 323) with delta (0, 0)
Screenshot: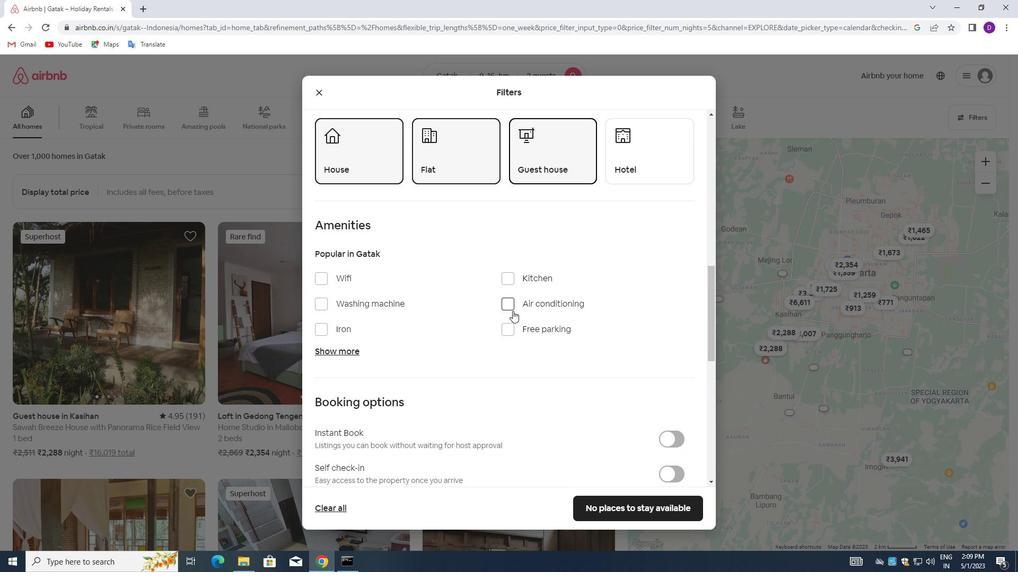 
Action: Mouse moved to (687, 388)
Screenshot: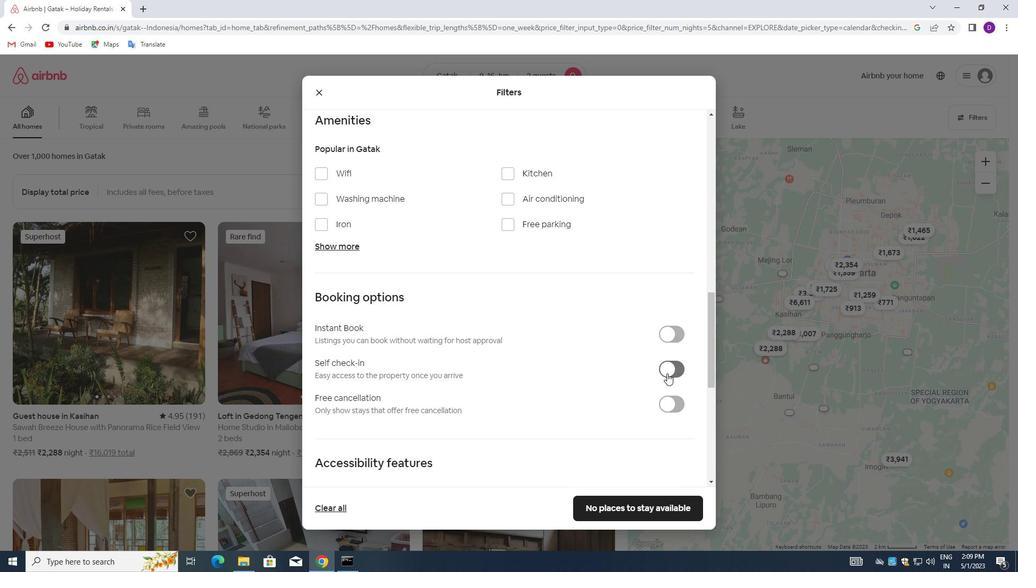 
Action: Mouse pressed left at (687, 388)
Screenshot: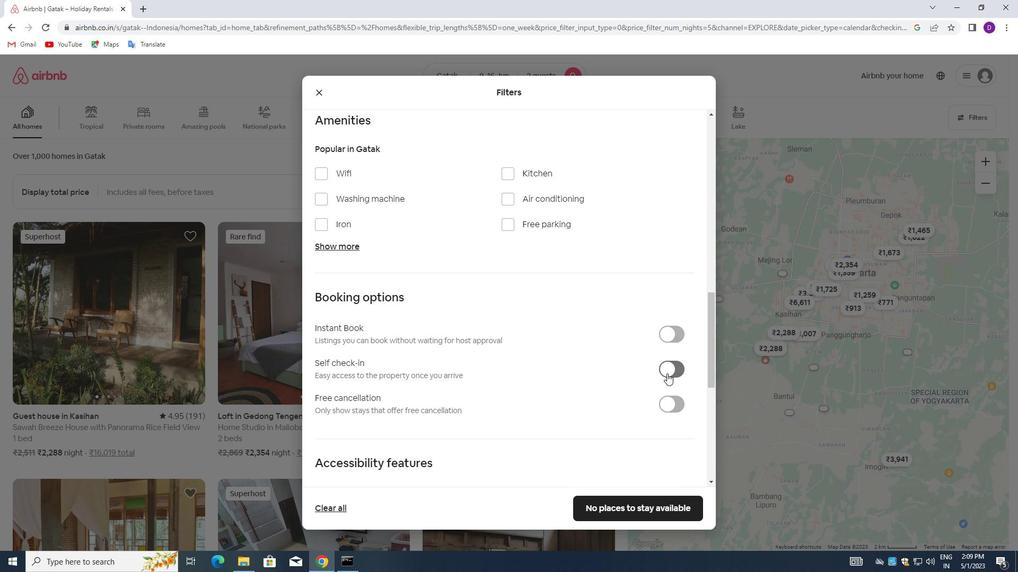 
Action: Mouse moved to (517, 367)
Screenshot: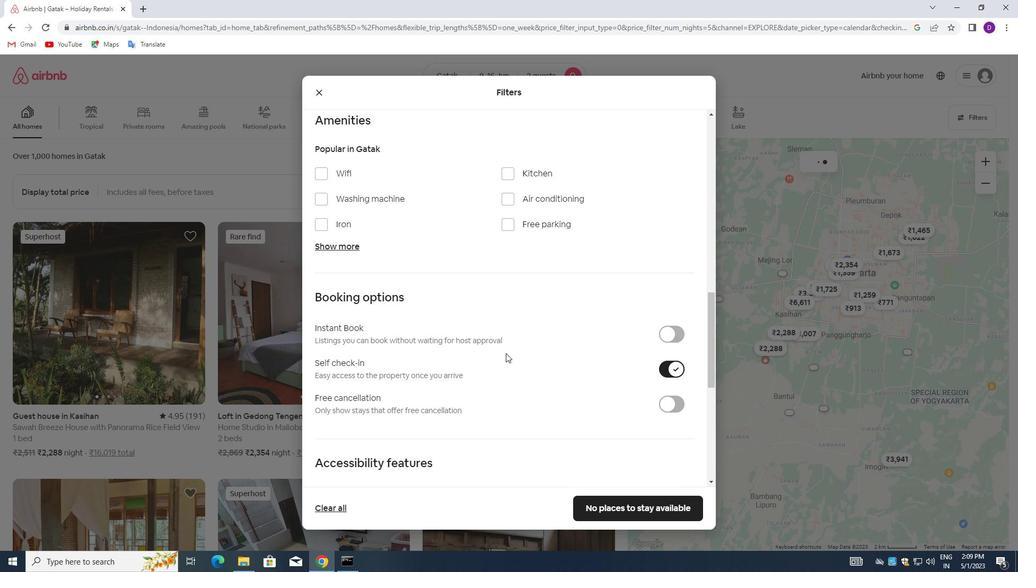 
Action: Mouse scrolled (517, 367) with delta (0, 0)
Screenshot: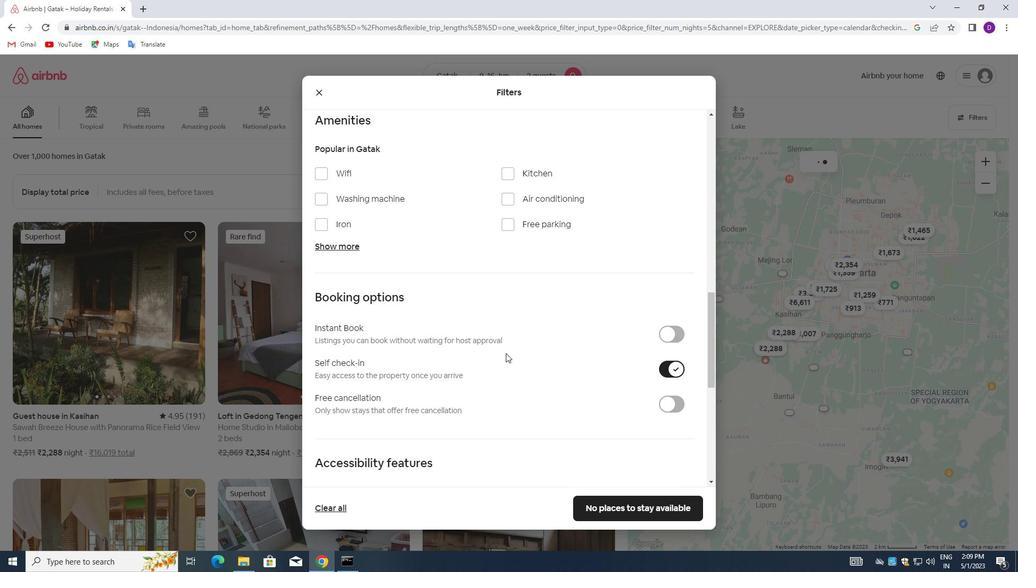 
Action: Mouse scrolled (517, 367) with delta (0, 0)
Screenshot: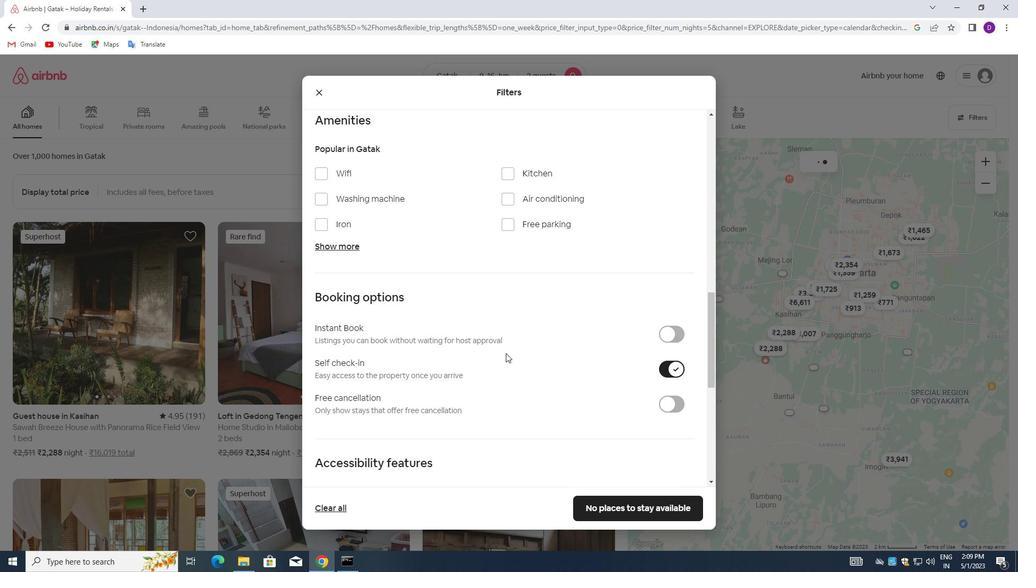 
Action: Mouse moved to (516, 367)
Screenshot: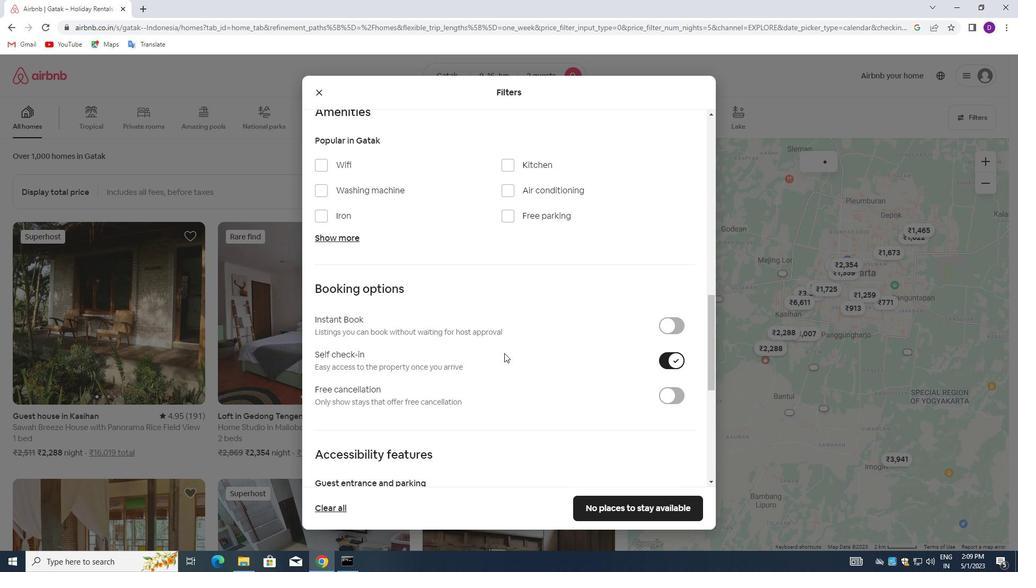 
Action: Mouse scrolled (516, 367) with delta (0, 0)
Screenshot: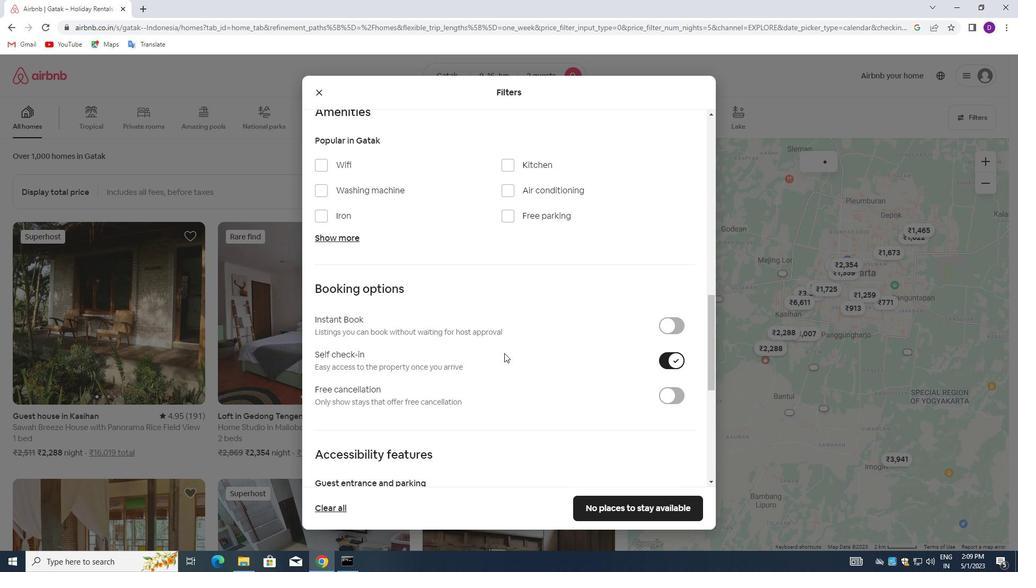 
Action: Mouse moved to (516, 367)
Screenshot: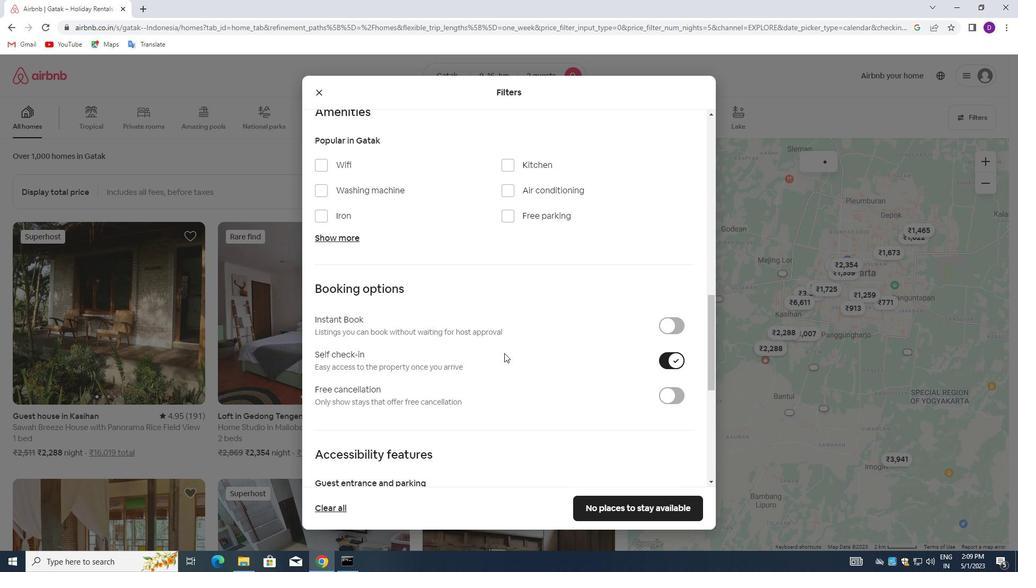 
Action: Mouse scrolled (516, 367) with delta (0, 0)
Screenshot: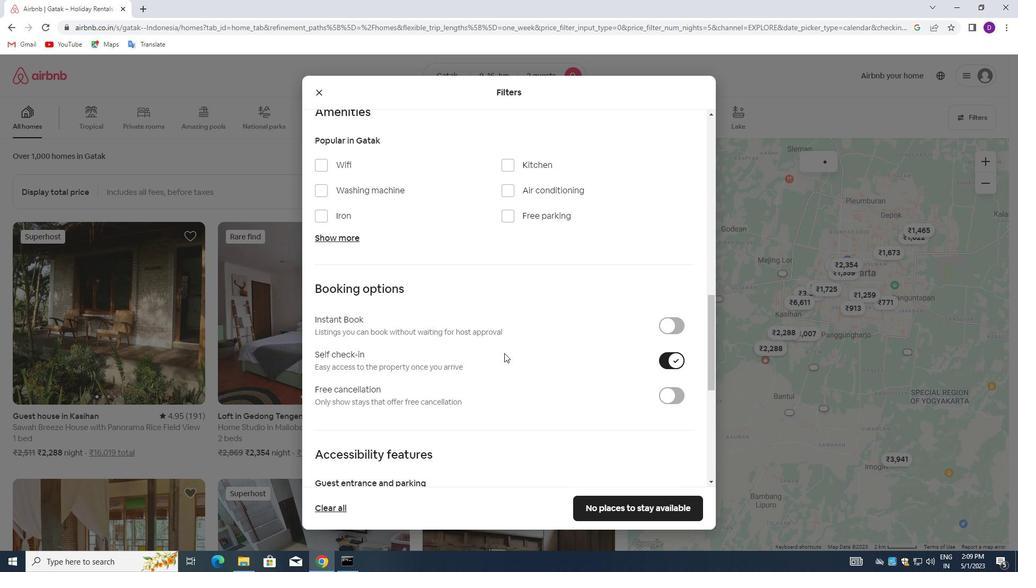 
Action: Mouse moved to (510, 364)
Screenshot: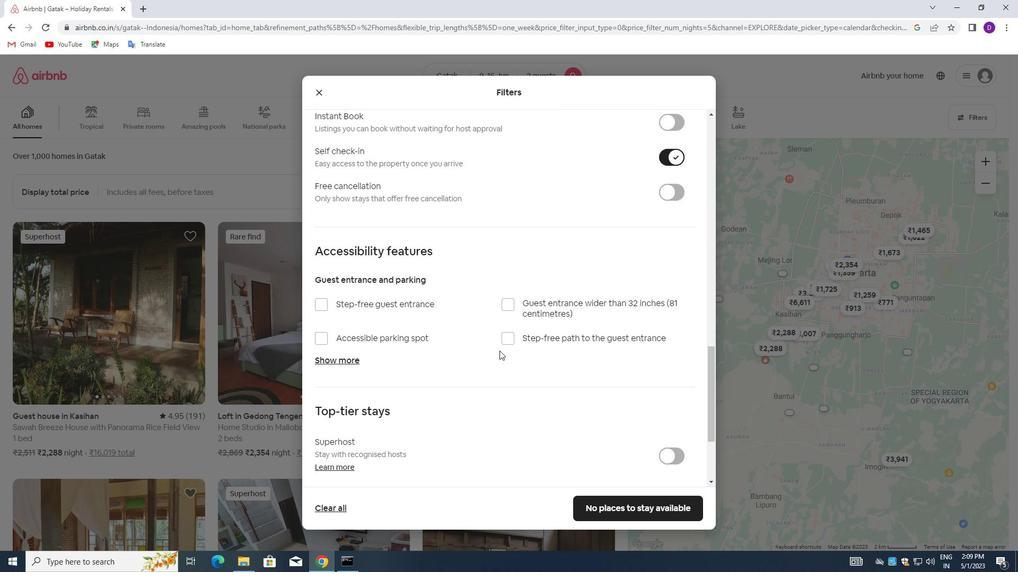 
Action: Mouse scrolled (510, 364) with delta (0, 0)
Screenshot: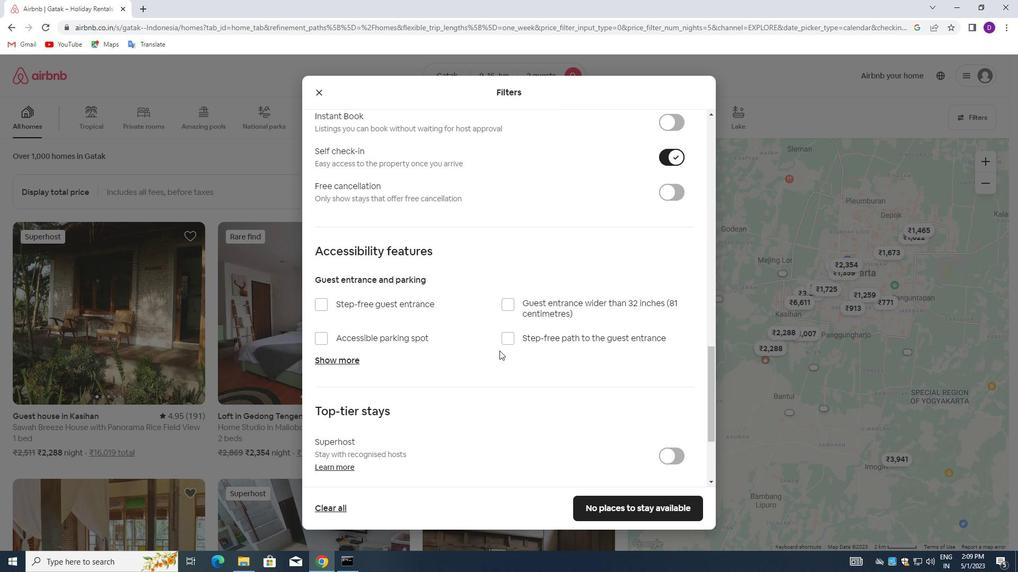 
Action: Mouse scrolled (510, 364) with delta (0, 0)
Screenshot: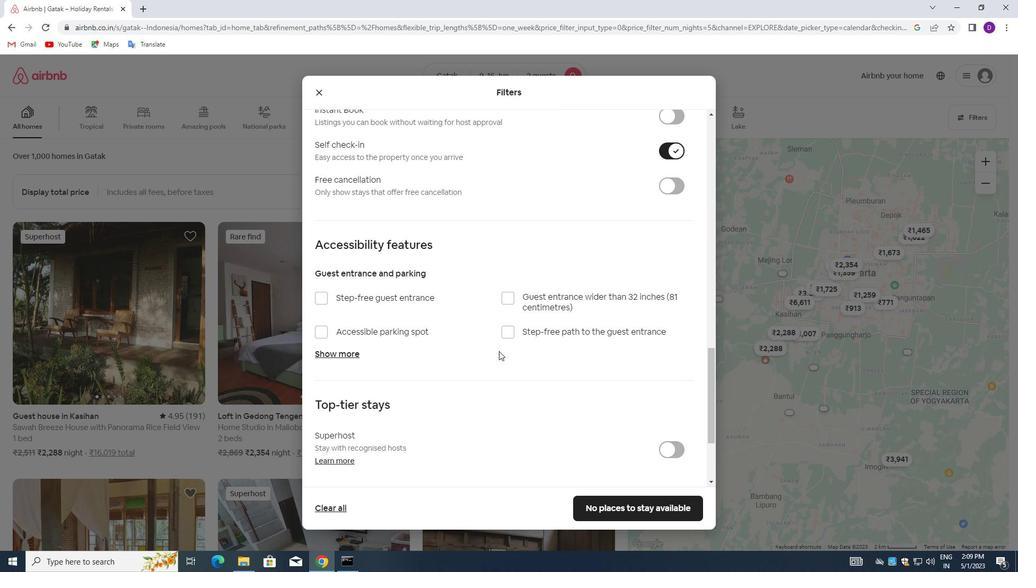 
Action: Mouse moved to (510, 364)
Screenshot: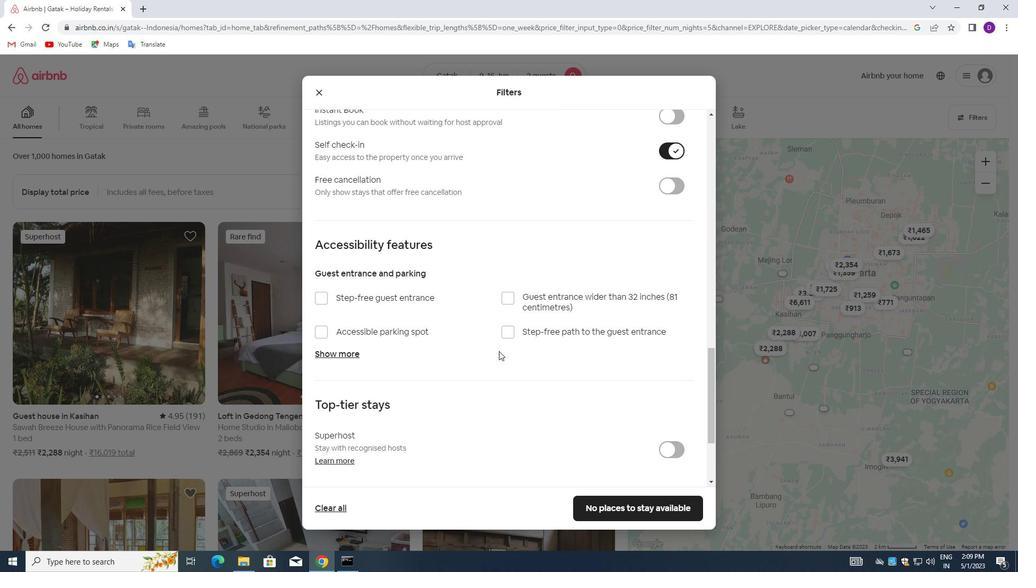 
Action: Mouse scrolled (510, 364) with delta (0, 0)
Screenshot: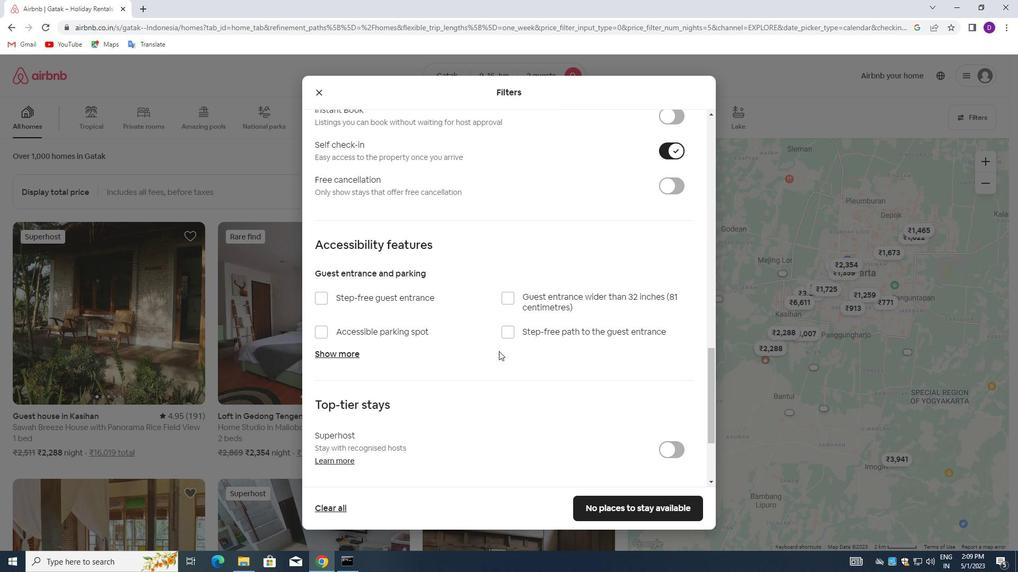 
Action: Mouse moved to (509, 365)
Screenshot: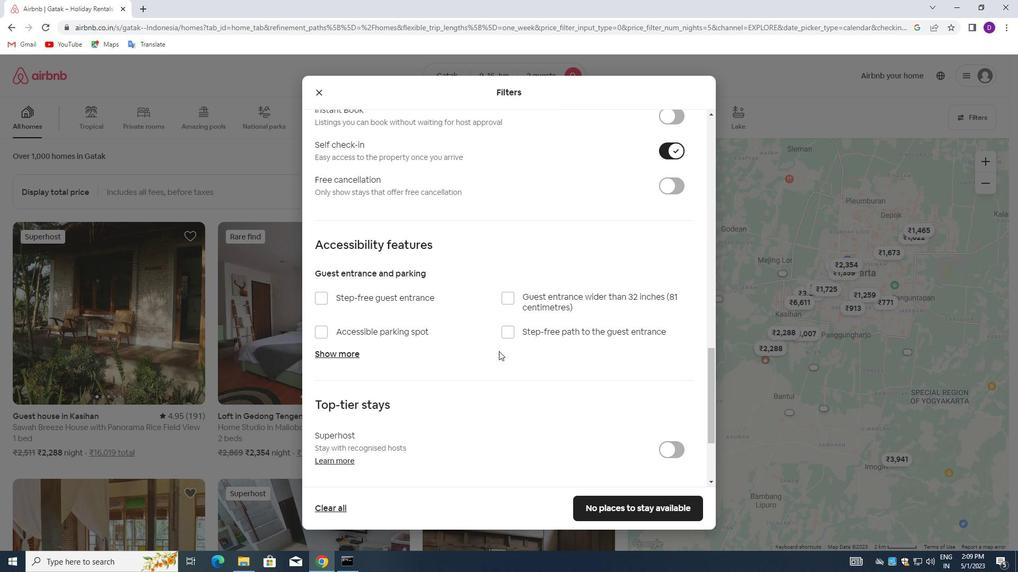 
Action: Mouse scrolled (509, 364) with delta (0, 0)
Screenshot: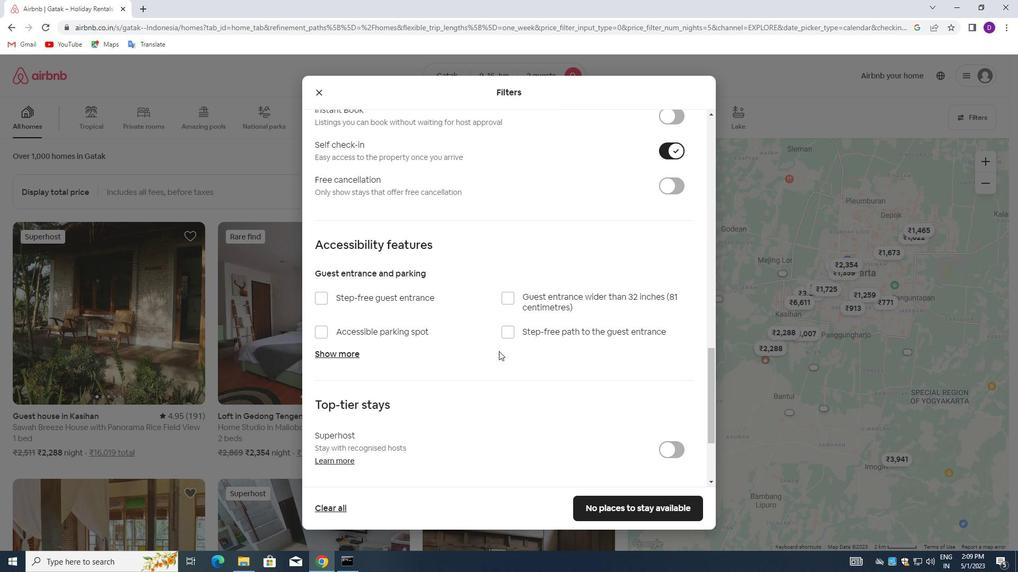 
Action: Mouse scrolled (509, 364) with delta (0, 0)
Screenshot: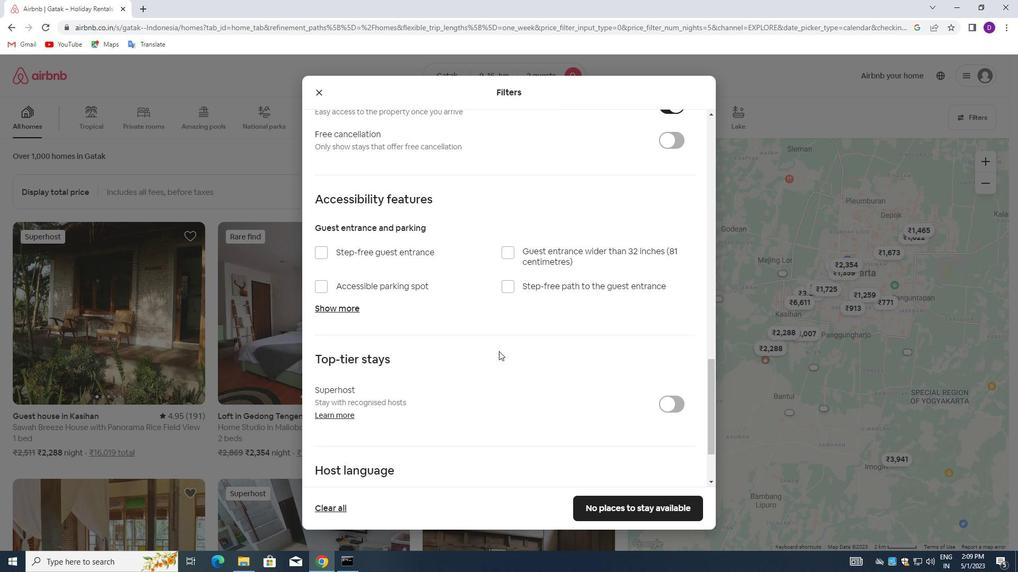 
Action: Mouse scrolled (509, 364) with delta (0, 0)
Screenshot: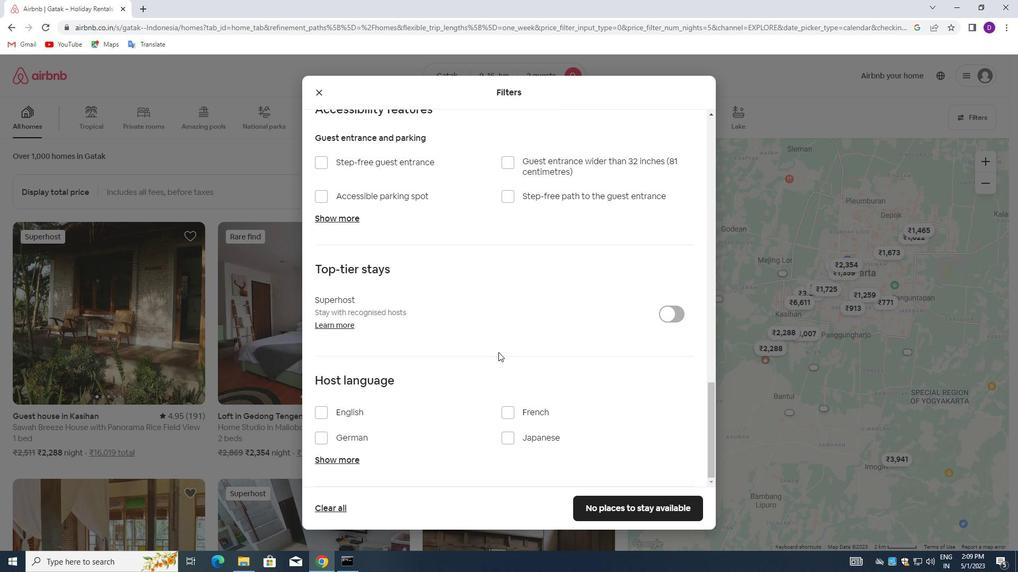 
Action: Mouse moved to (509, 365)
Screenshot: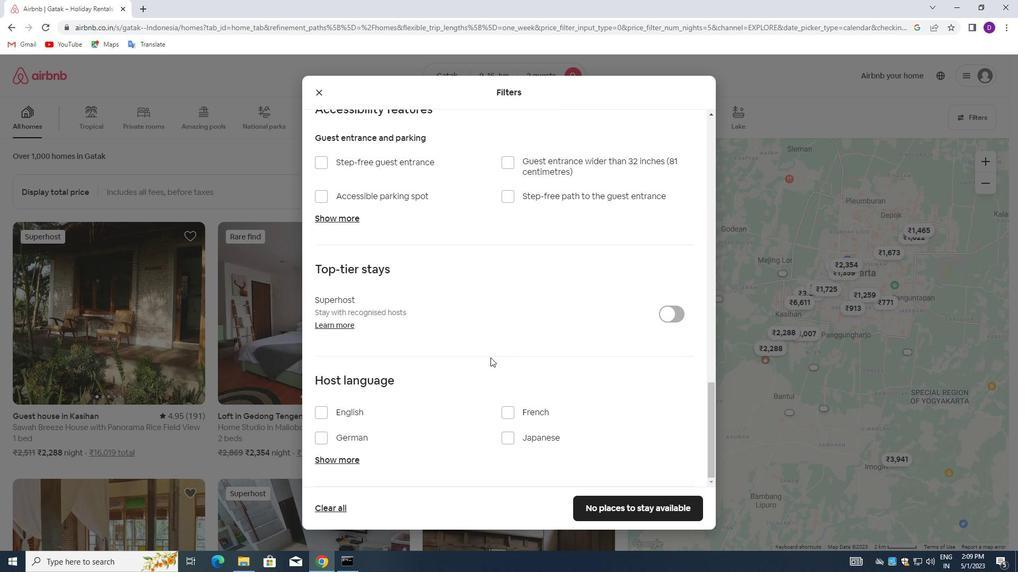 
Action: Mouse scrolled (509, 365) with delta (0, 0)
Screenshot: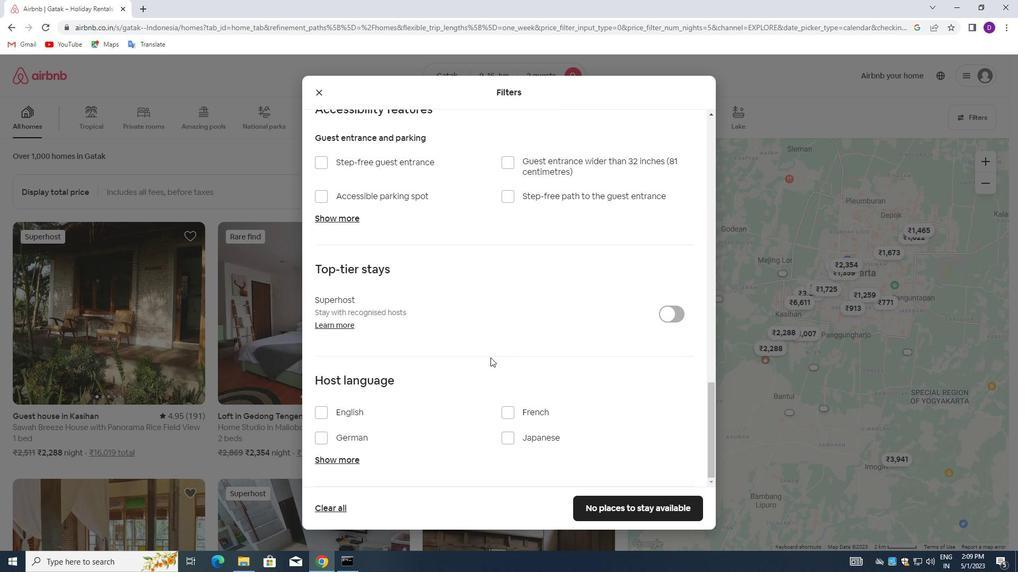 
Action: Mouse moved to (507, 367)
Screenshot: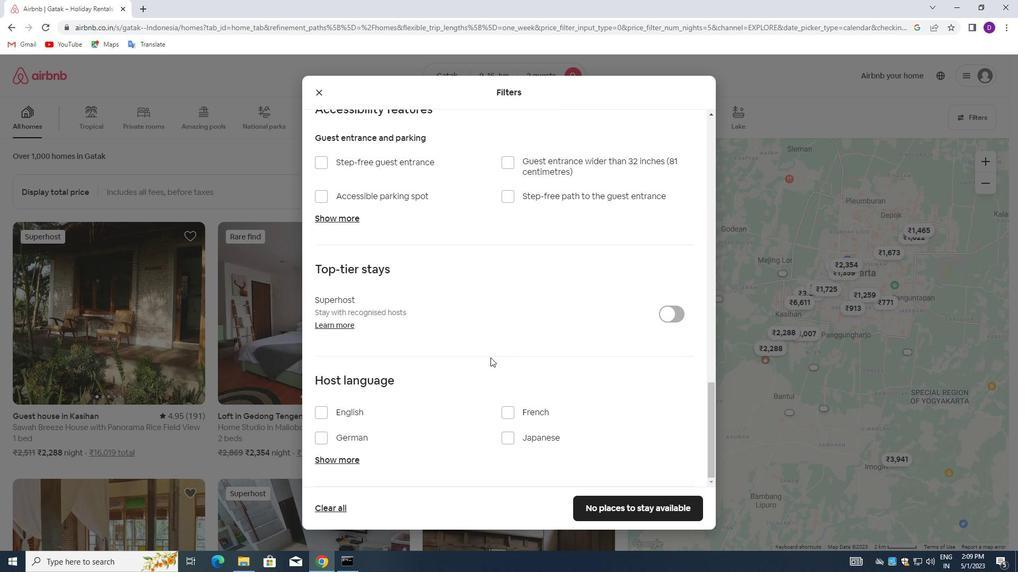 
Action: Mouse scrolled (507, 367) with delta (0, 0)
Screenshot: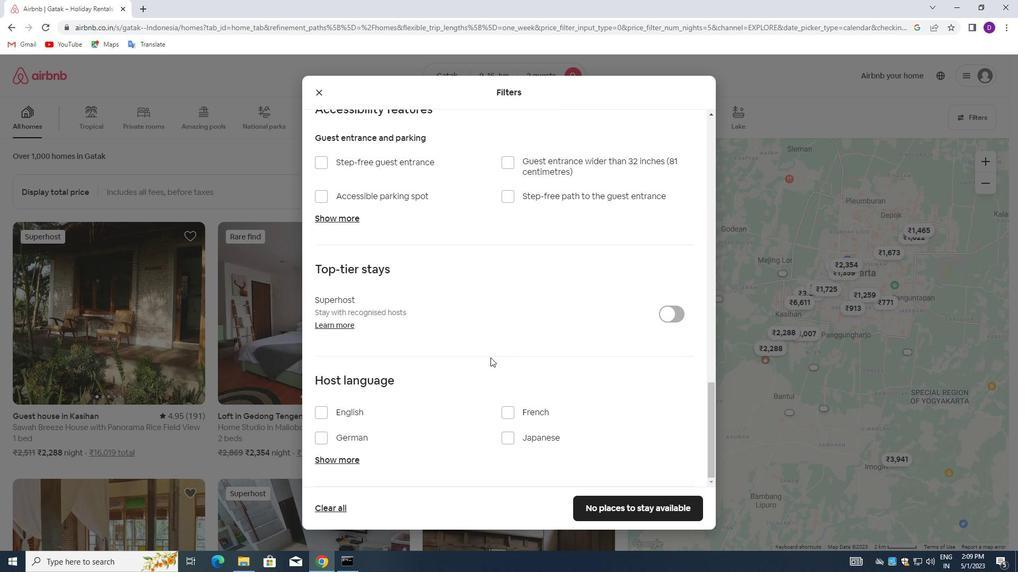 
Action: Mouse moved to (487, 379)
Screenshot: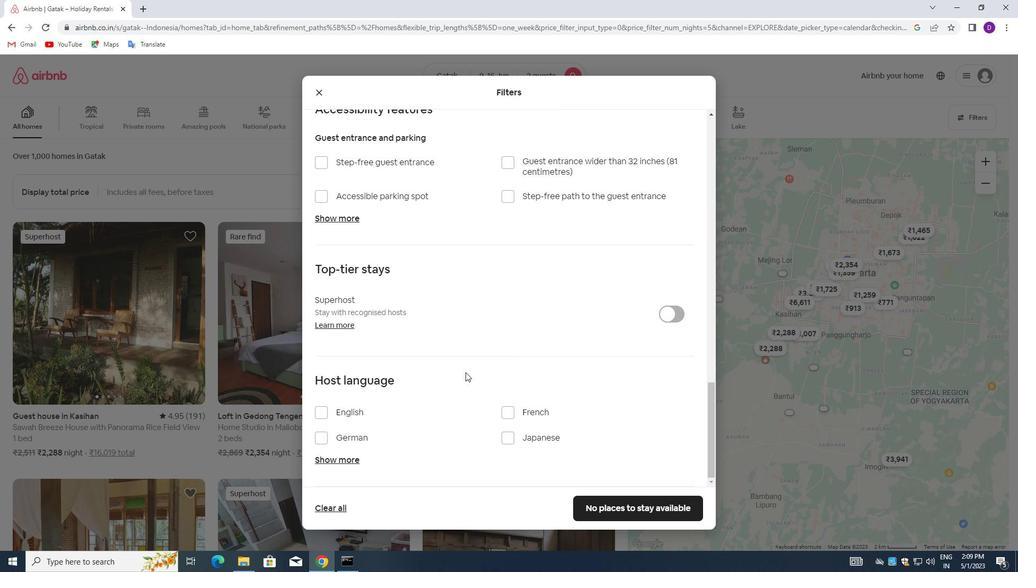 
Action: Mouse scrolled (487, 378) with delta (0, 0)
Screenshot: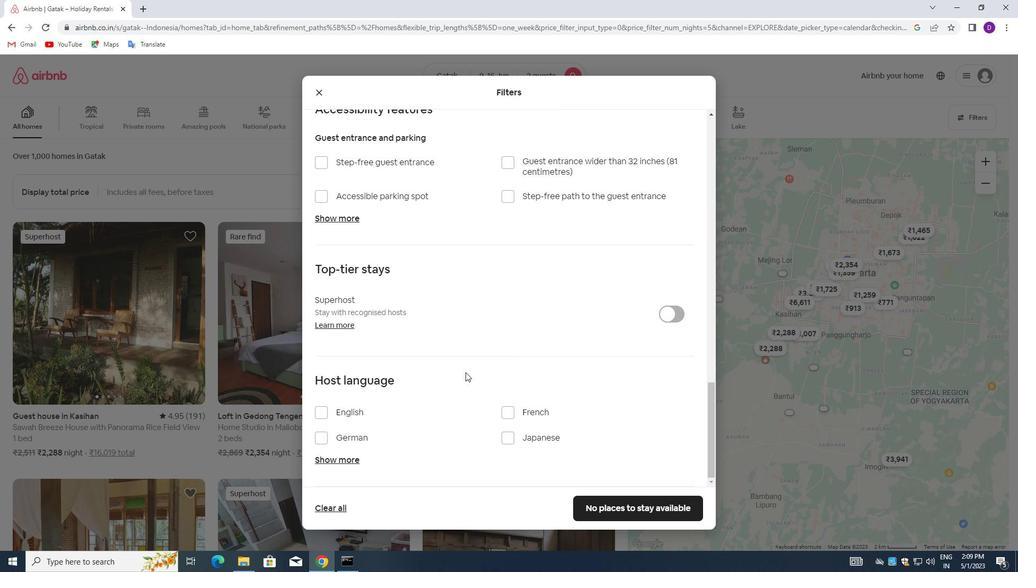 
Action: Mouse moved to (315, 431)
Screenshot: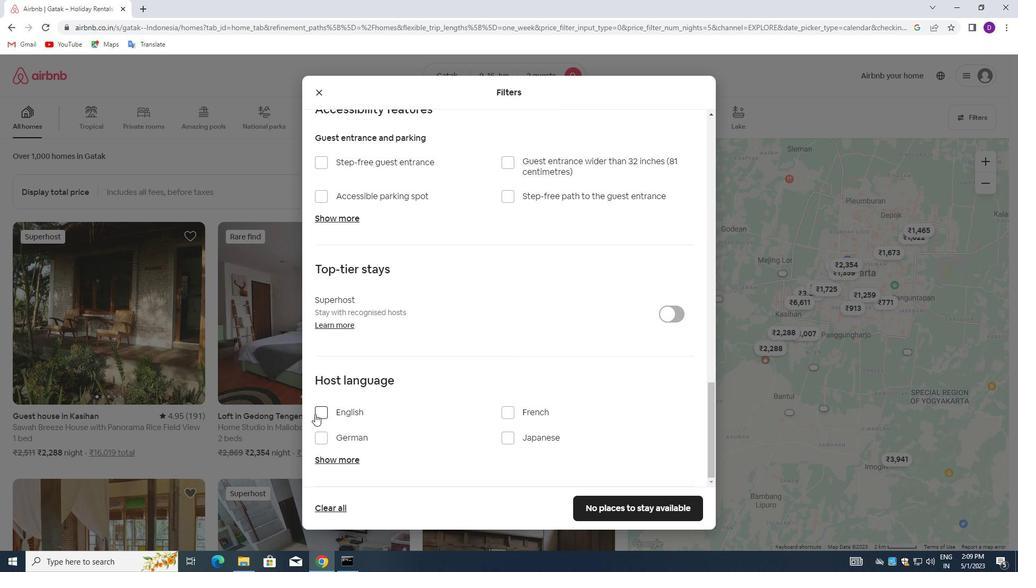 
Action: Mouse pressed left at (315, 431)
Screenshot: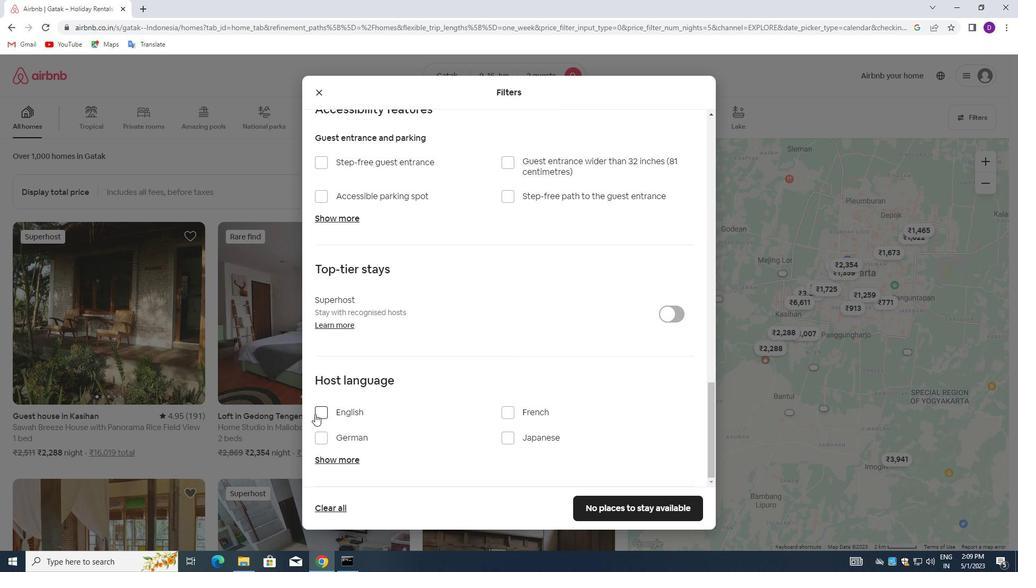 
Action: Mouse moved to (659, 529)
Screenshot: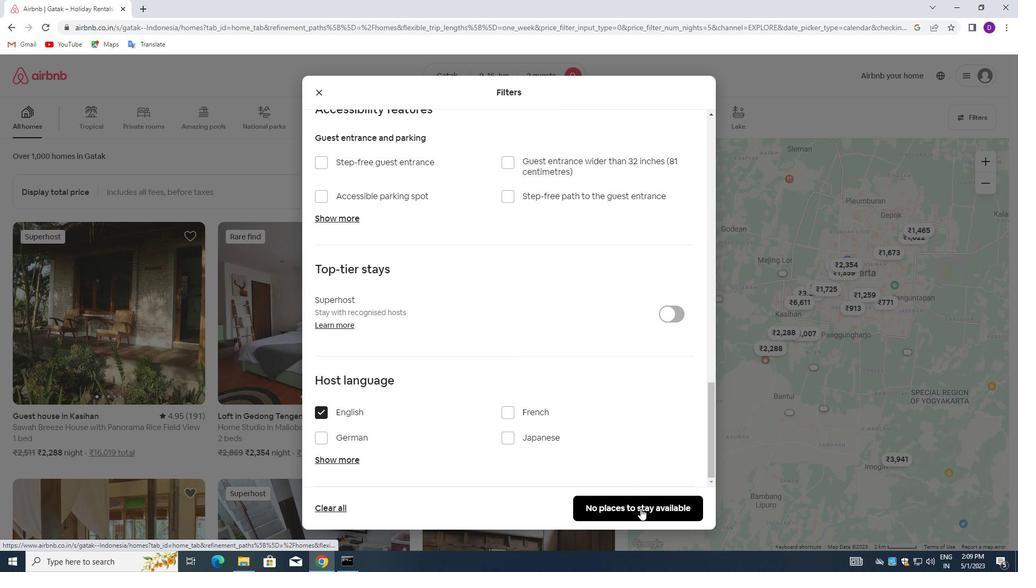 
Action: Mouse pressed left at (659, 529)
Screenshot: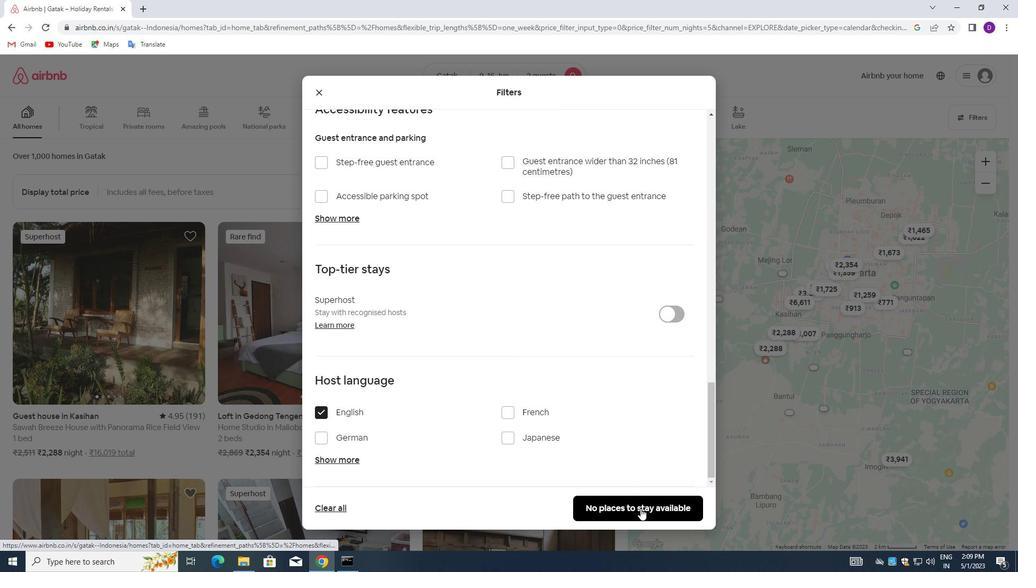 
Action: Mouse moved to (528, 368)
Screenshot: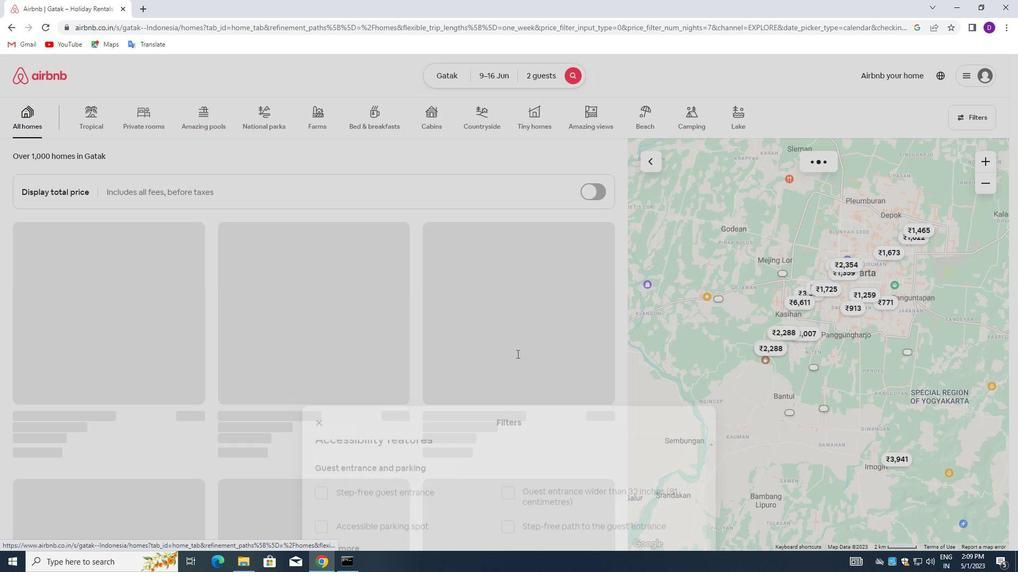 
